 Task: Find connections with filter location Arbatache with filter topic #SMMwith filter profile language Potuguese with filter current company The Ian Martin Group with filter school RAJIV GANDHI UNIVERSITY OF KNOWLEDGE TECHNOLOGIES, NUZVID with filter industry Sports Teams and Clubs with filter service category Portrait Photography with filter keywords title Caregiver
Action: Mouse moved to (499, 64)
Screenshot: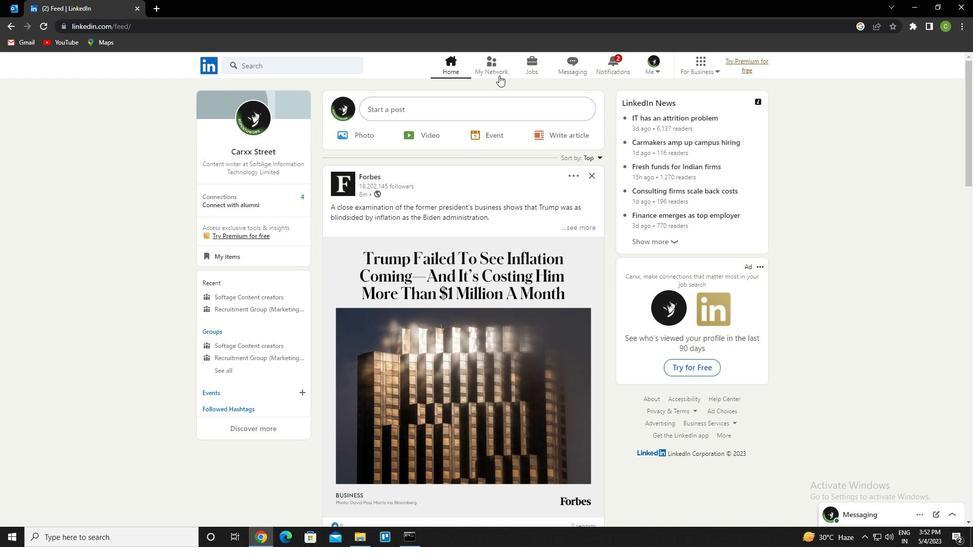 
Action: Mouse pressed left at (499, 64)
Screenshot: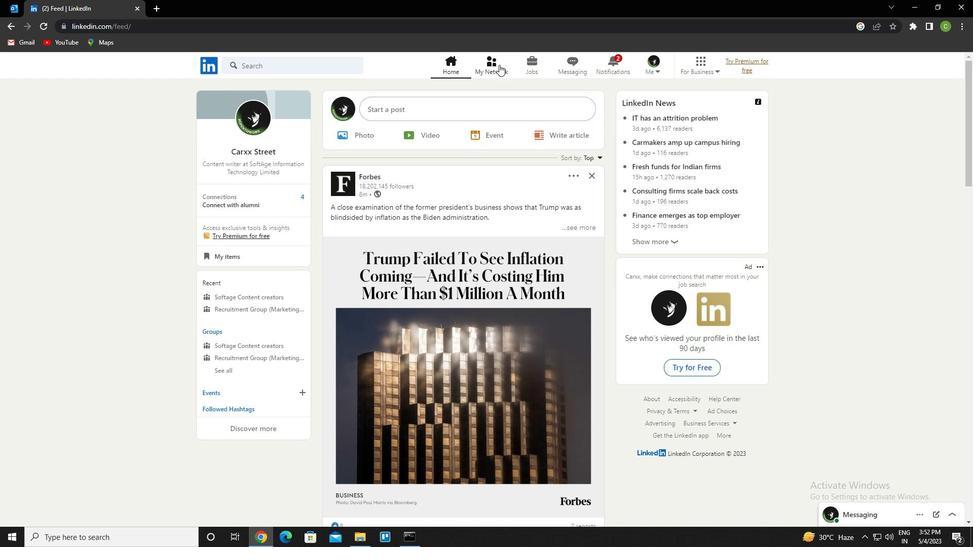 
Action: Mouse moved to (318, 123)
Screenshot: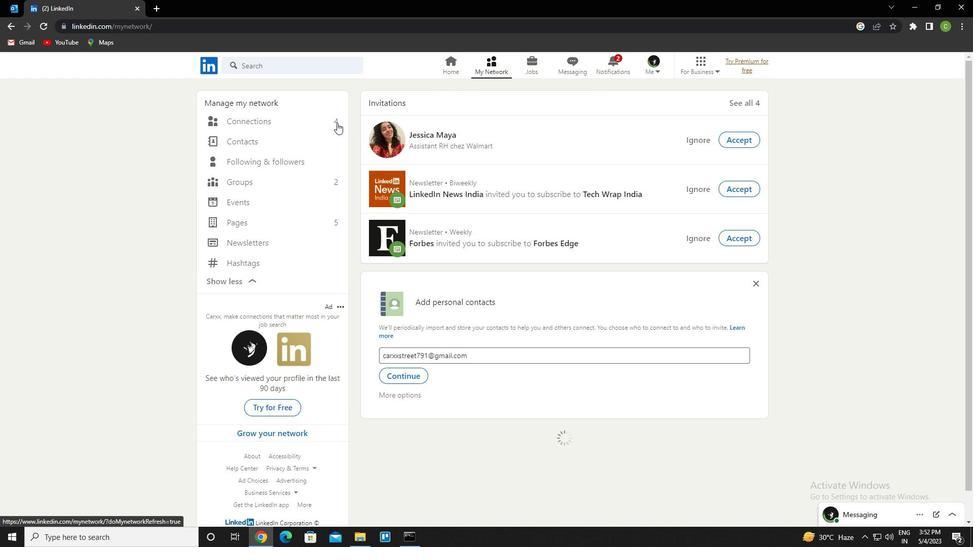 
Action: Mouse pressed left at (318, 123)
Screenshot: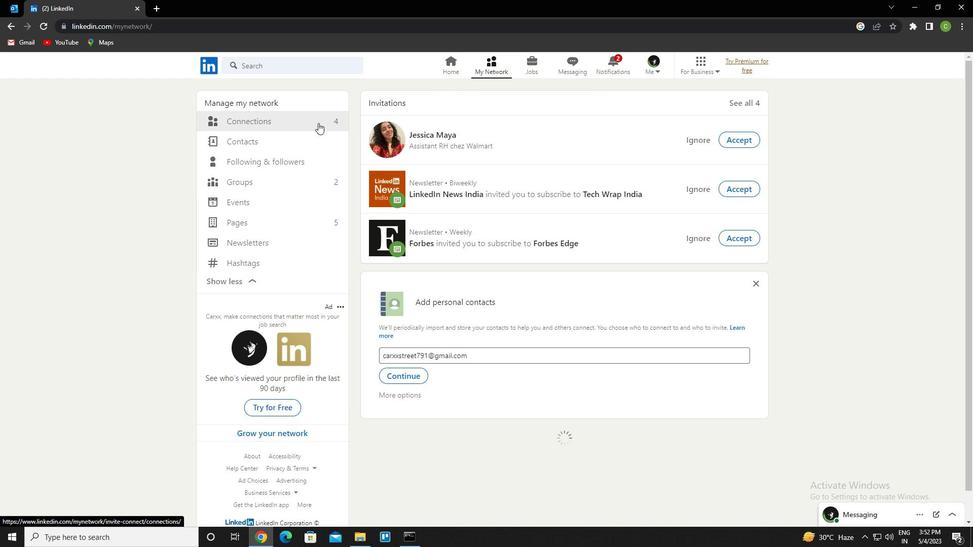 
Action: Mouse moved to (574, 123)
Screenshot: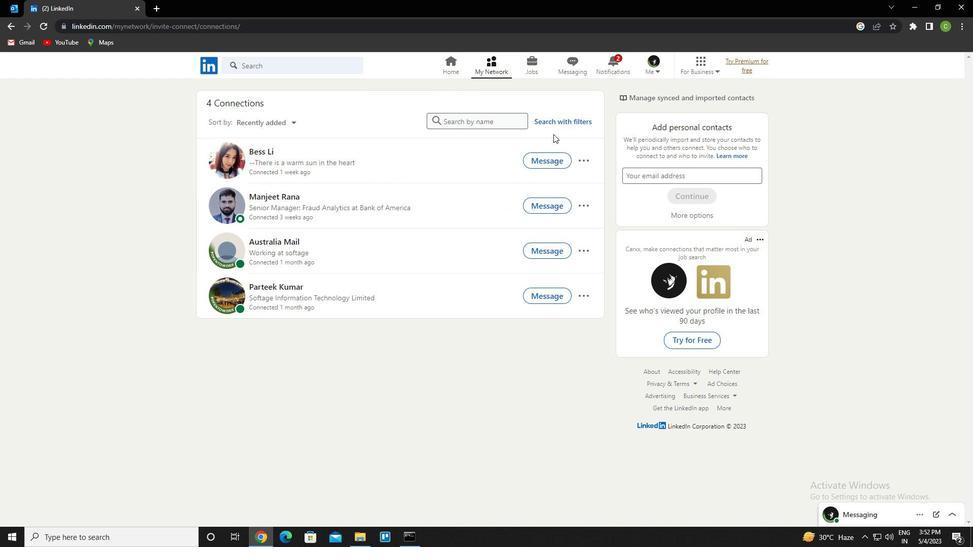 
Action: Mouse pressed left at (574, 123)
Screenshot: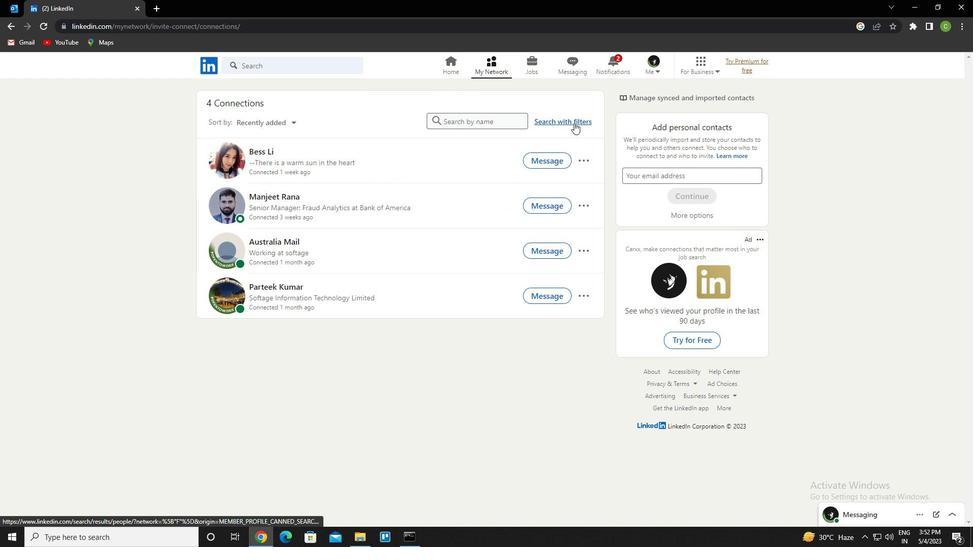 
Action: Mouse moved to (521, 92)
Screenshot: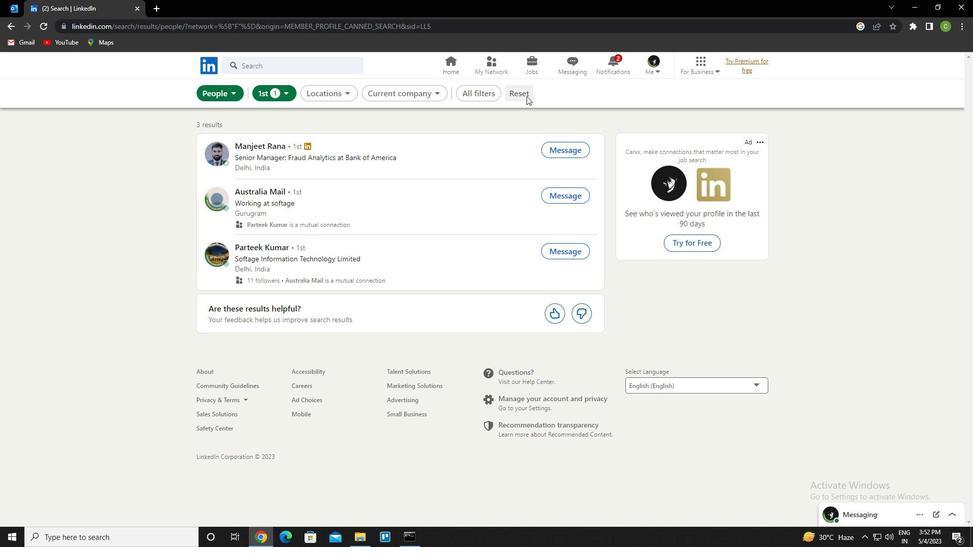 
Action: Mouse pressed left at (521, 92)
Screenshot: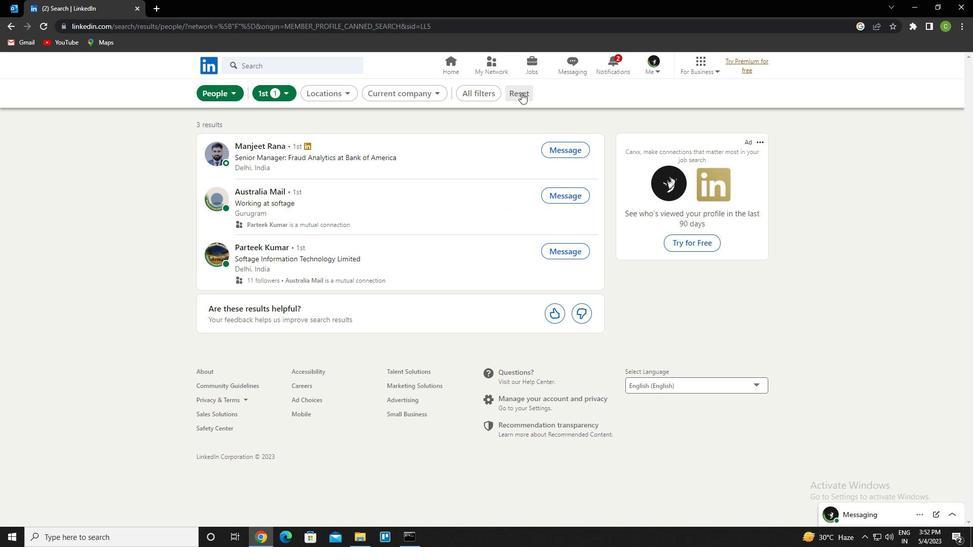 
Action: Mouse moved to (515, 92)
Screenshot: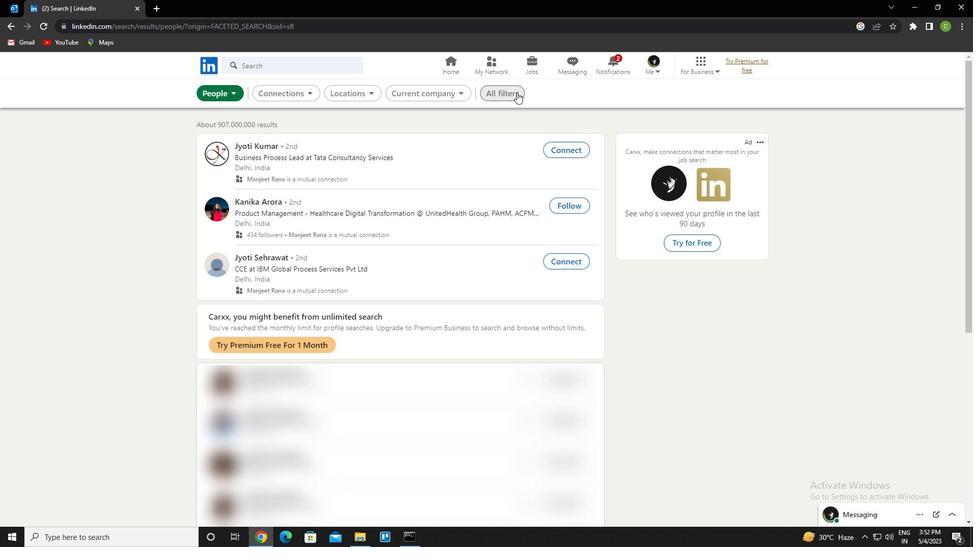 
Action: Mouse pressed left at (515, 92)
Screenshot: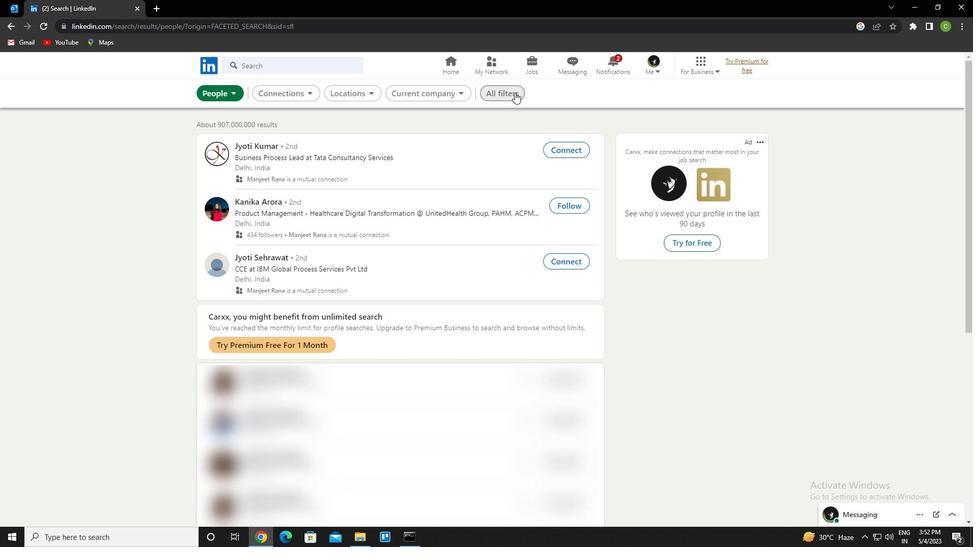 
Action: Mouse moved to (919, 258)
Screenshot: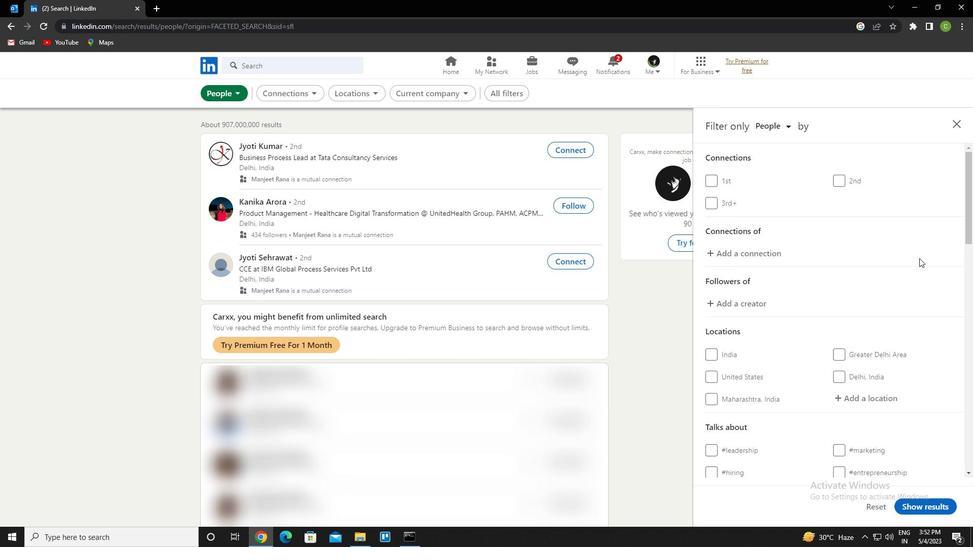 
Action: Mouse scrolled (919, 258) with delta (0, 0)
Screenshot: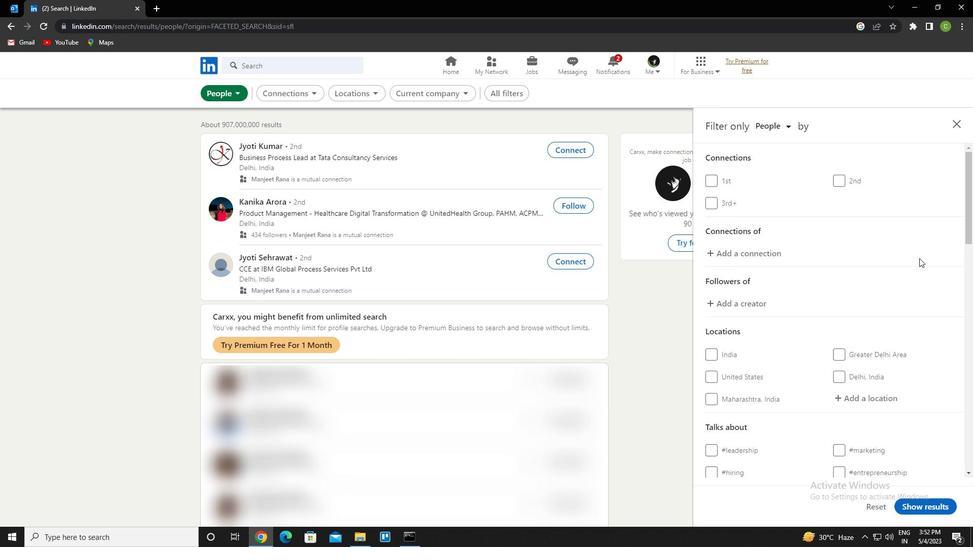 
Action: Mouse scrolled (919, 258) with delta (0, 0)
Screenshot: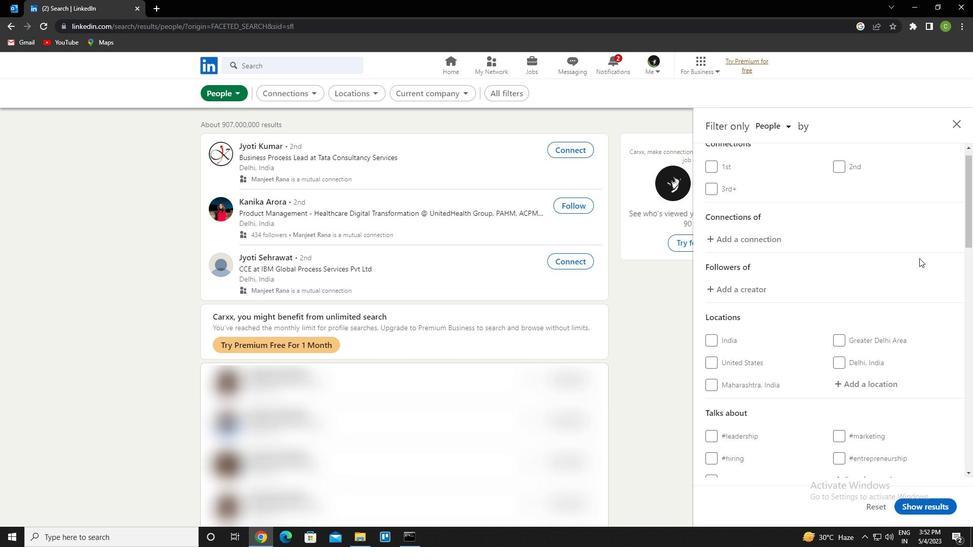 
Action: Mouse scrolled (919, 258) with delta (0, 0)
Screenshot: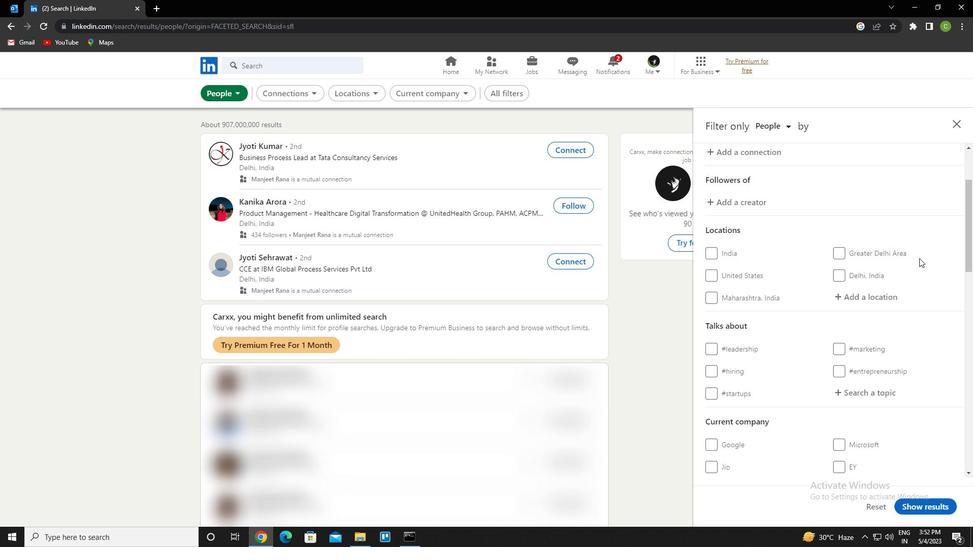 
Action: Mouse moved to (867, 245)
Screenshot: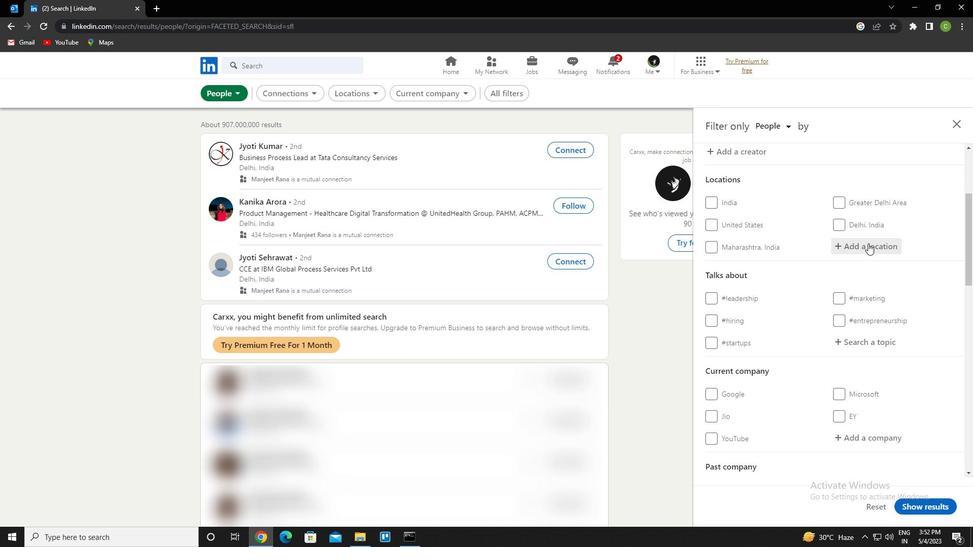 
Action: Mouse pressed left at (867, 245)
Screenshot: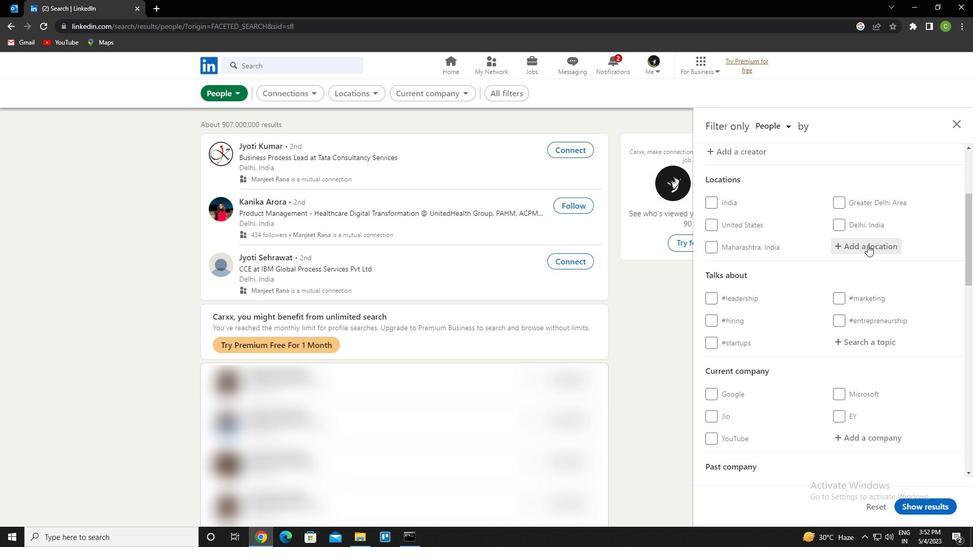 
Action: Key pressed <Key.caps_lock>a<Key.caps_lock>batache<Key.left><Key.right>ctrl+R<Key.enter>
Screenshot: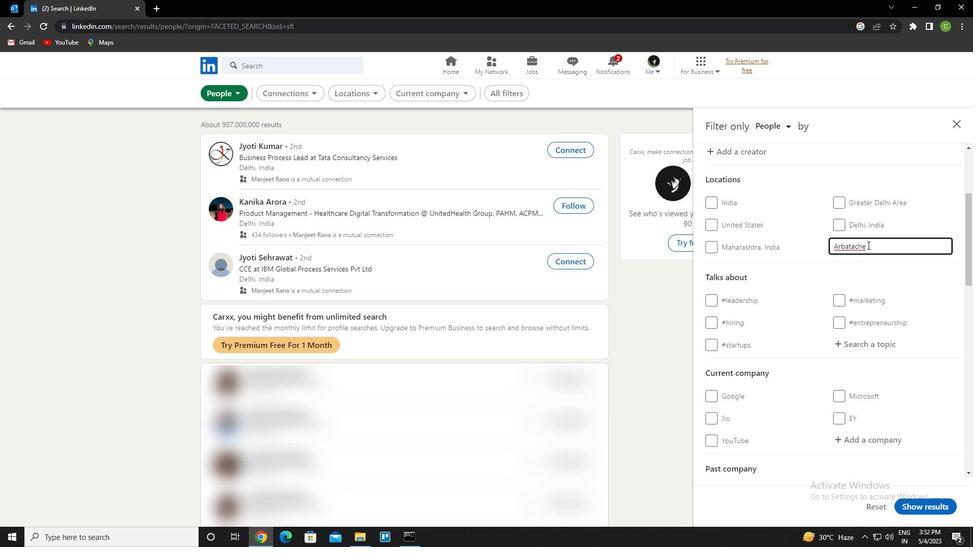 
Action: Mouse moved to (951, 217)
Screenshot: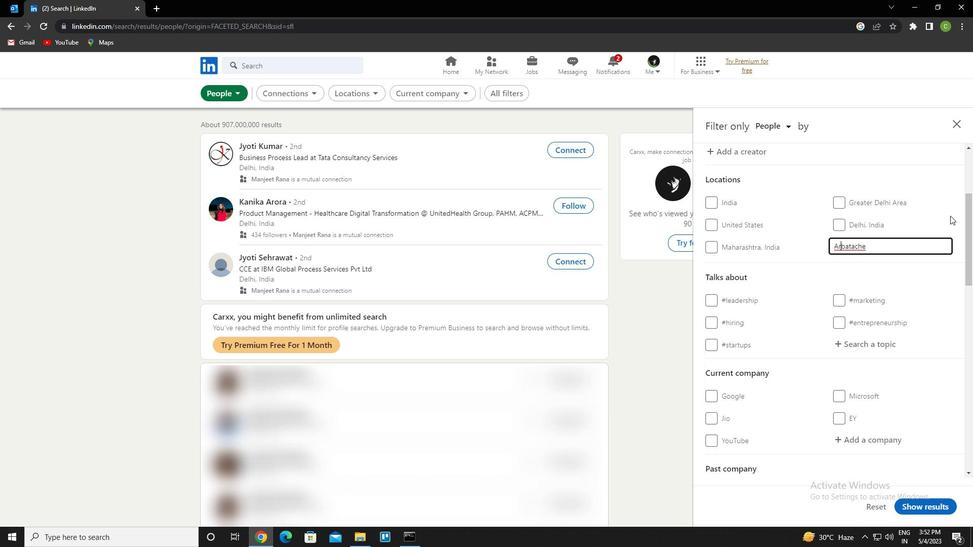 
Action: Mouse scrolled (951, 216) with delta (0, 0)
Screenshot: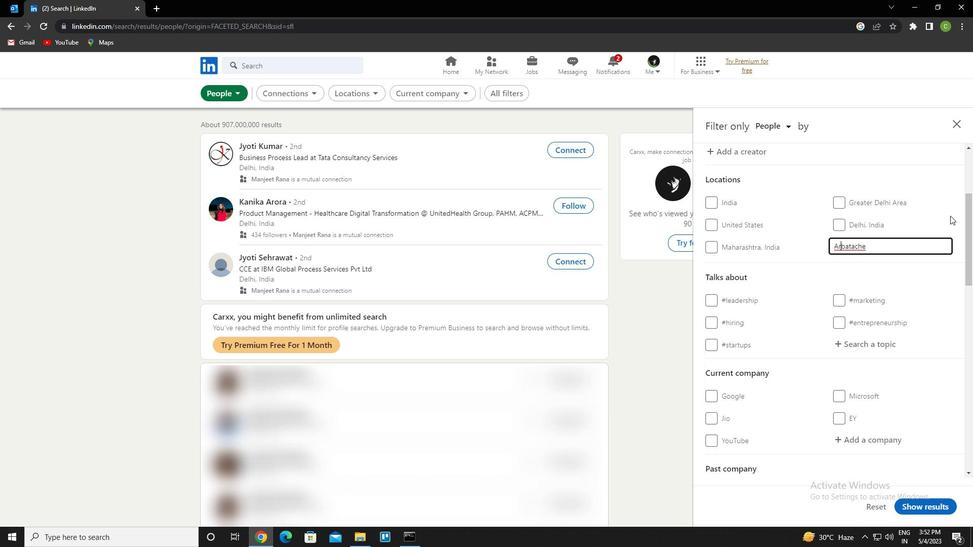 
Action: Mouse moved to (867, 292)
Screenshot: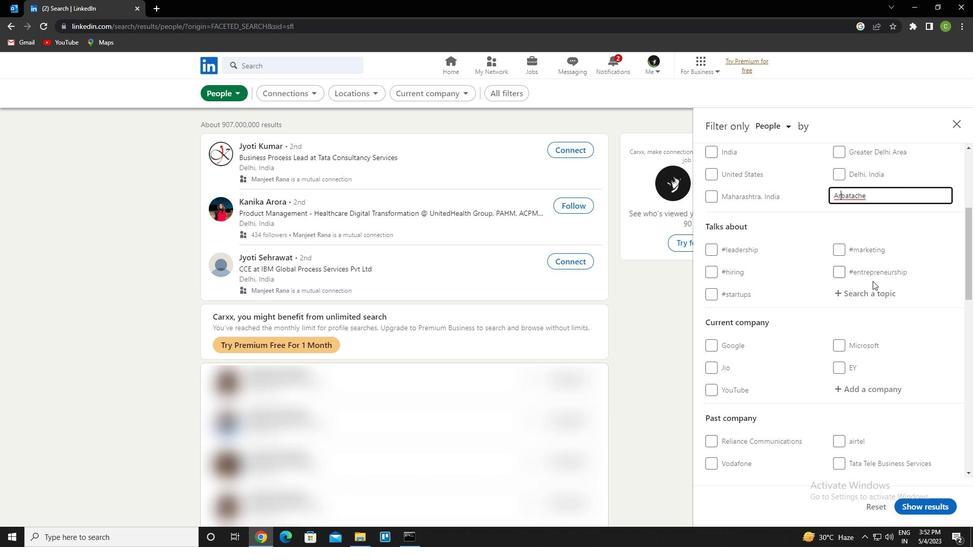 
Action: Mouse pressed left at (867, 292)
Screenshot: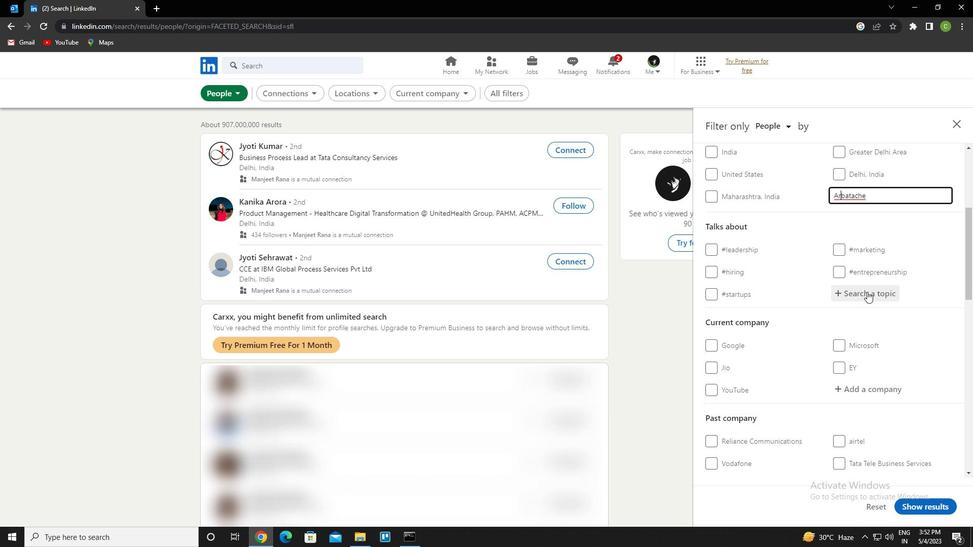 
Action: Key pressed <Key.caps_lock>smm<Key.down><Key.enter>
Screenshot: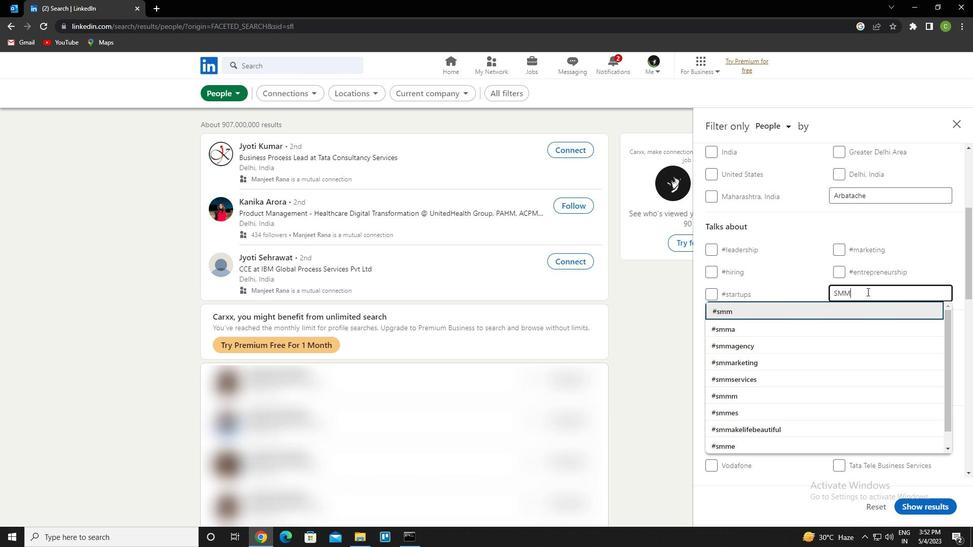 
Action: Mouse moved to (869, 280)
Screenshot: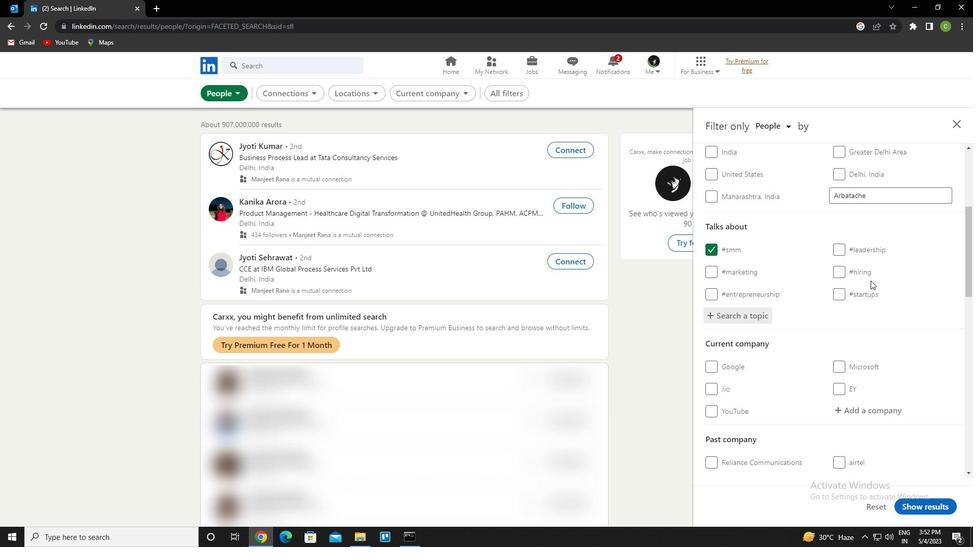
Action: Mouse scrolled (869, 280) with delta (0, 0)
Screenshot: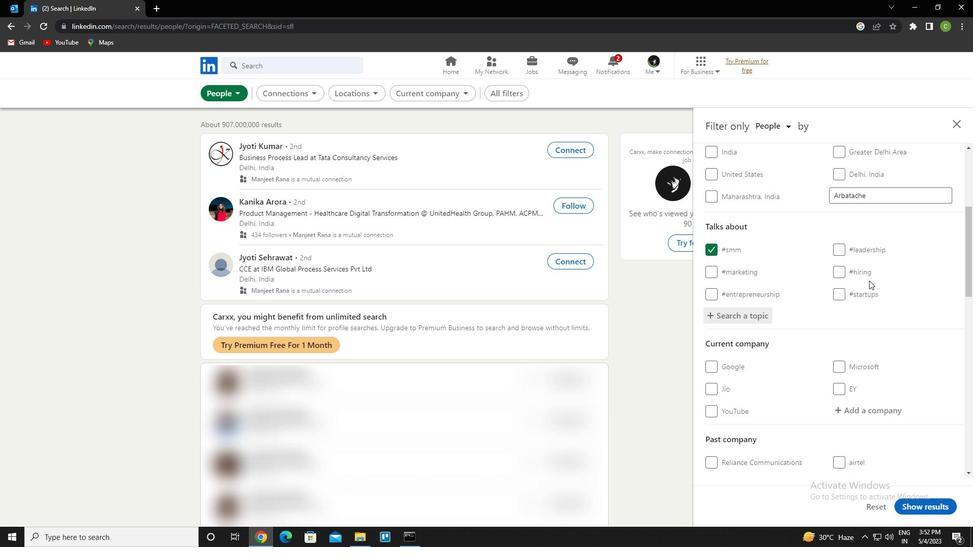 
Action: Mouse moved to (869, 280)
Screenshot: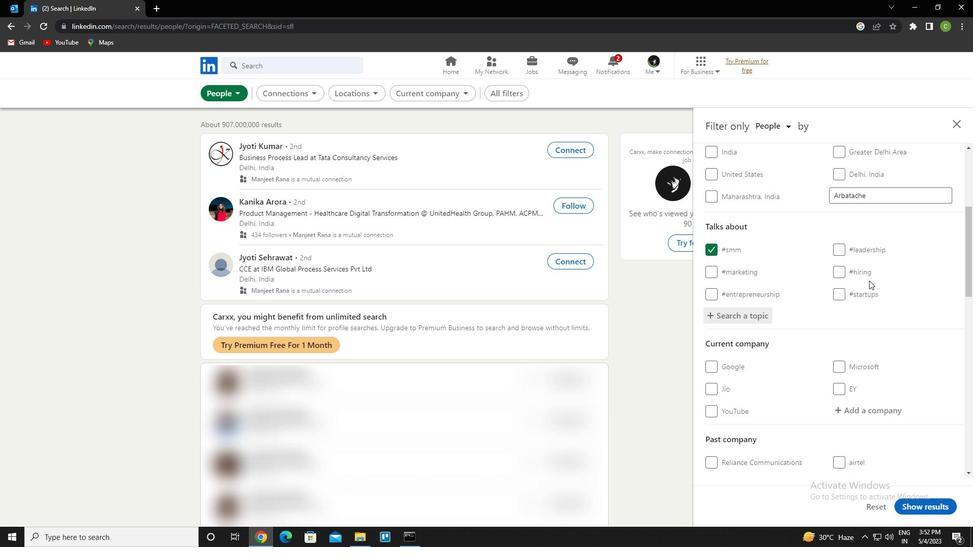 
Action: Mouse scrolled (869, 280) with delta (0, 0)
Screenshot: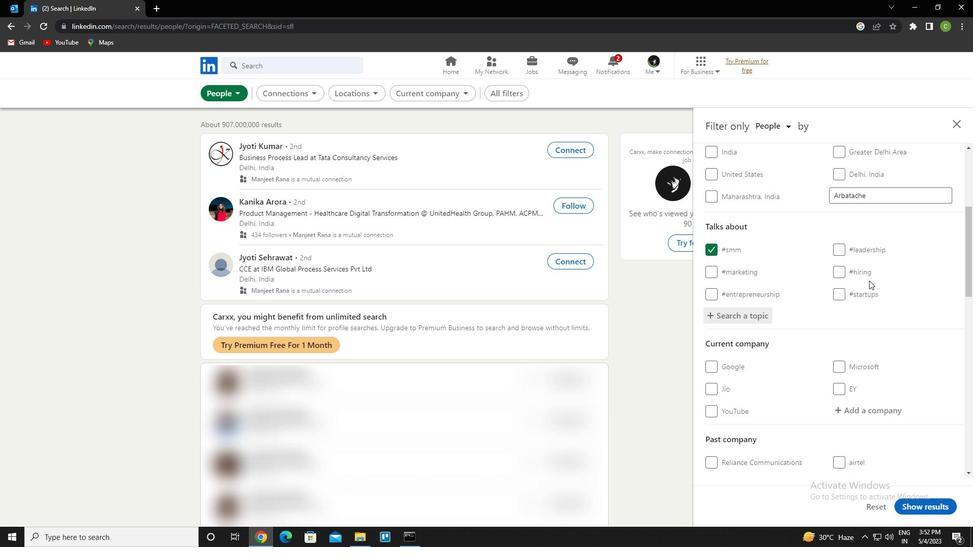 
Action: Mouse moved to (868, 280)
Screenshot: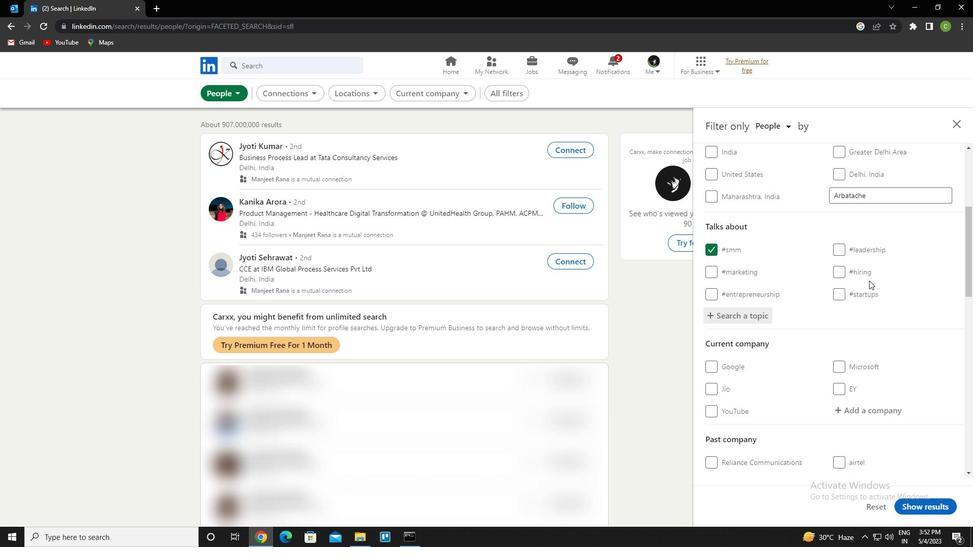 
Action: Mouse scrolled (868, 280) with delta (0, 0)
Screenshot: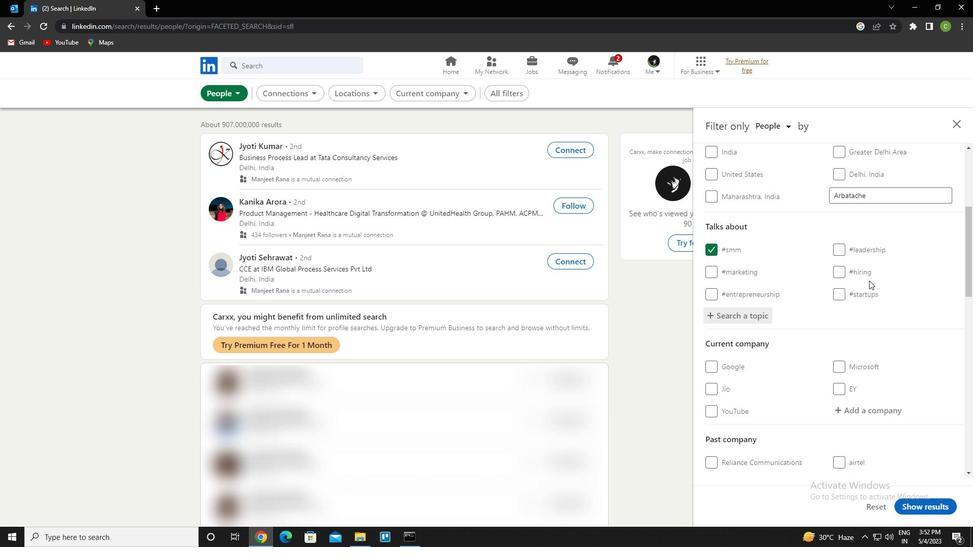 
Action: Mouse moved to (868, 280)
Screenshot: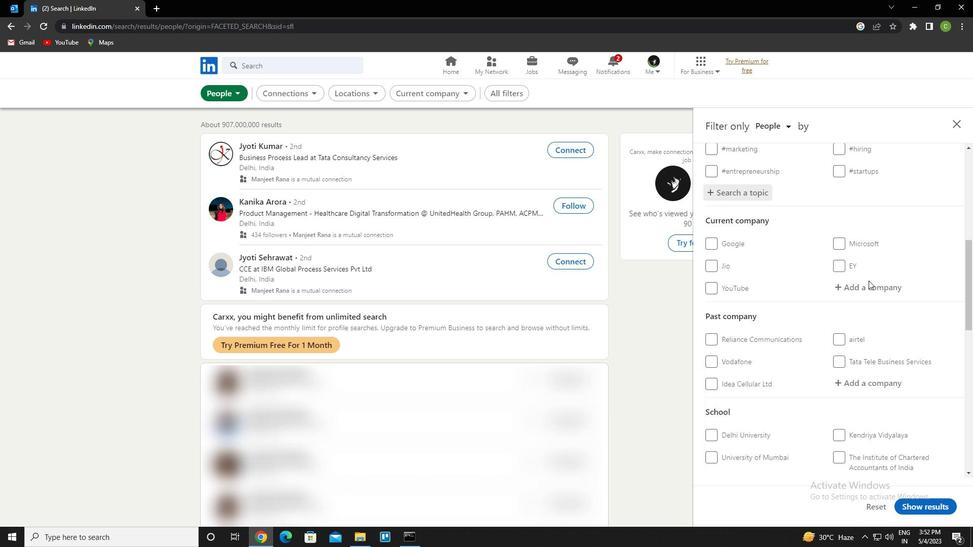 
Action: Mouse scrolled (868, 280) with delta (0, 0)
Screenshot: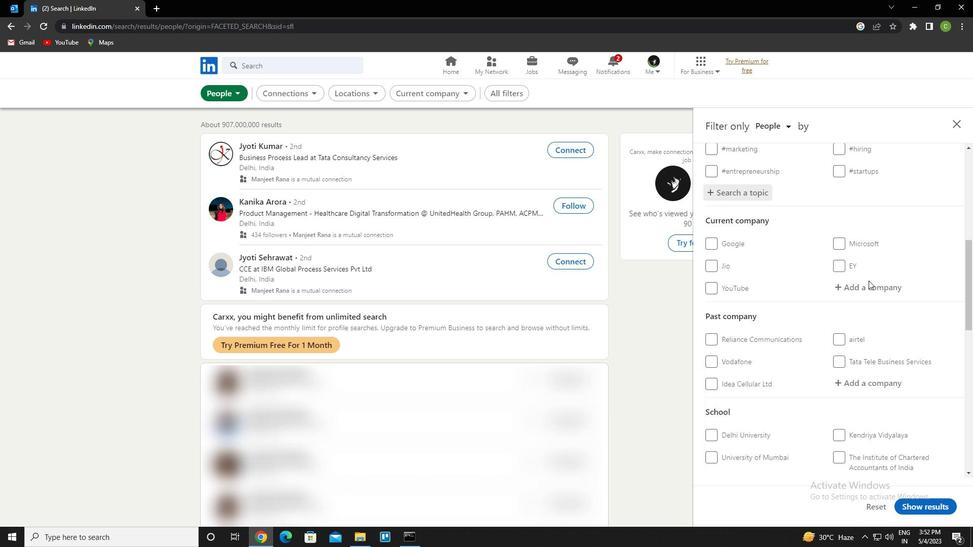 
Action: Mouse scrolled (868, 280) with delta (0, 0)
Screenshot: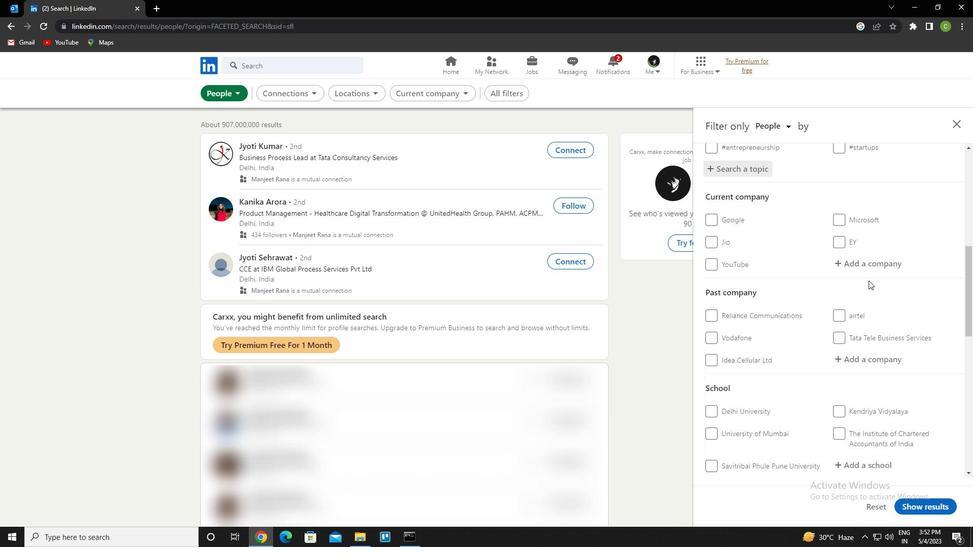 
Action: Mouse scrolled (868, 280) with delta (0, 0)
Screenshot: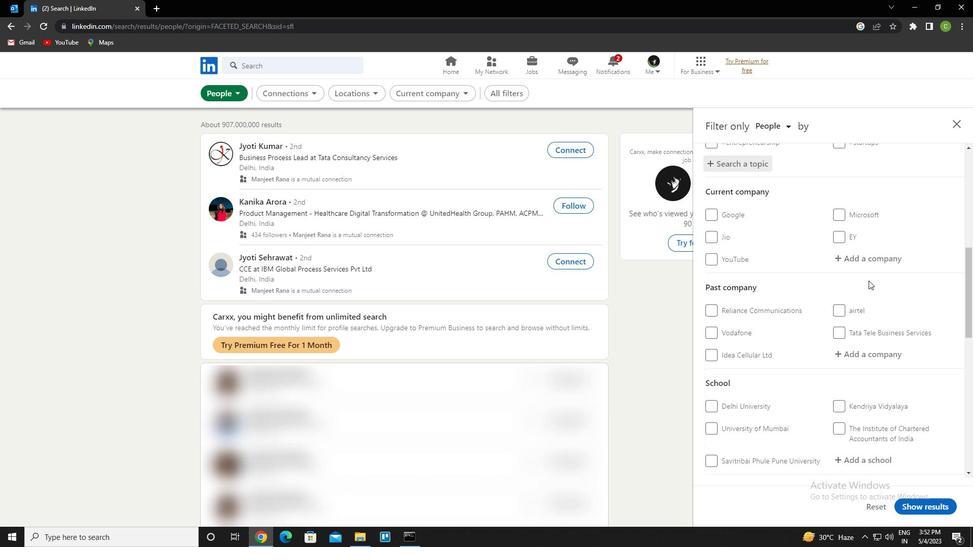 
Action: Mouse moved to (866, 280)
Screenshot: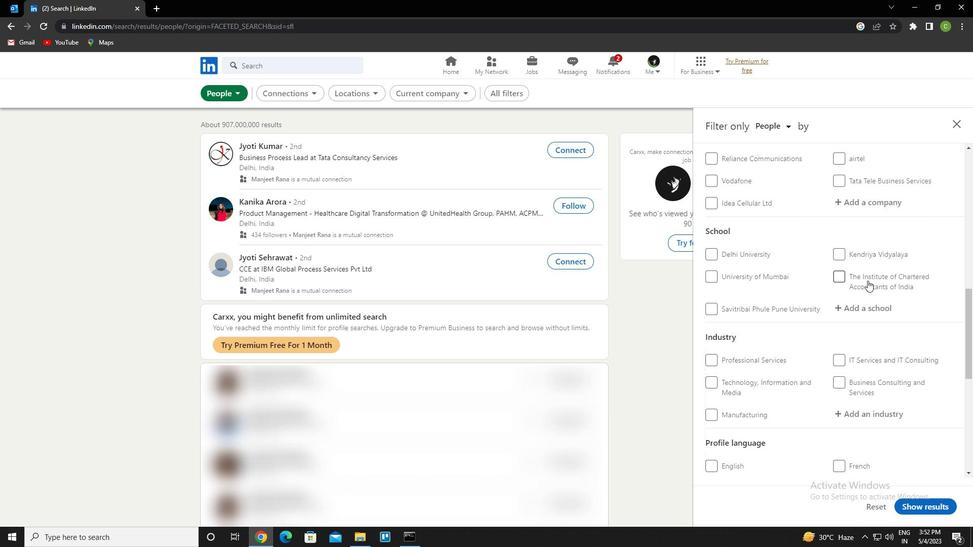 
Action: Mouse scrolled (866, 280) with delta (0, 0)
Screenshot: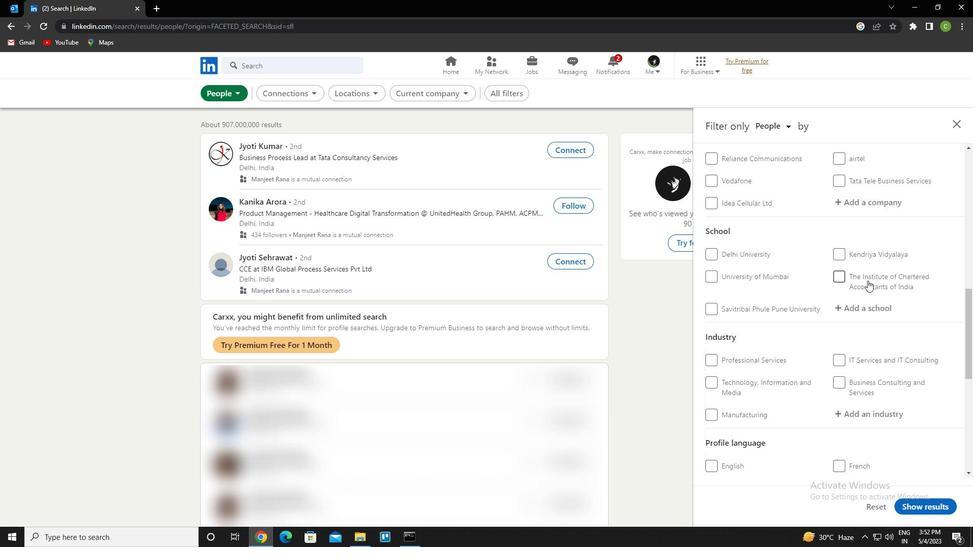 
Action: Mouse moved to (864, 281)
Screenshot: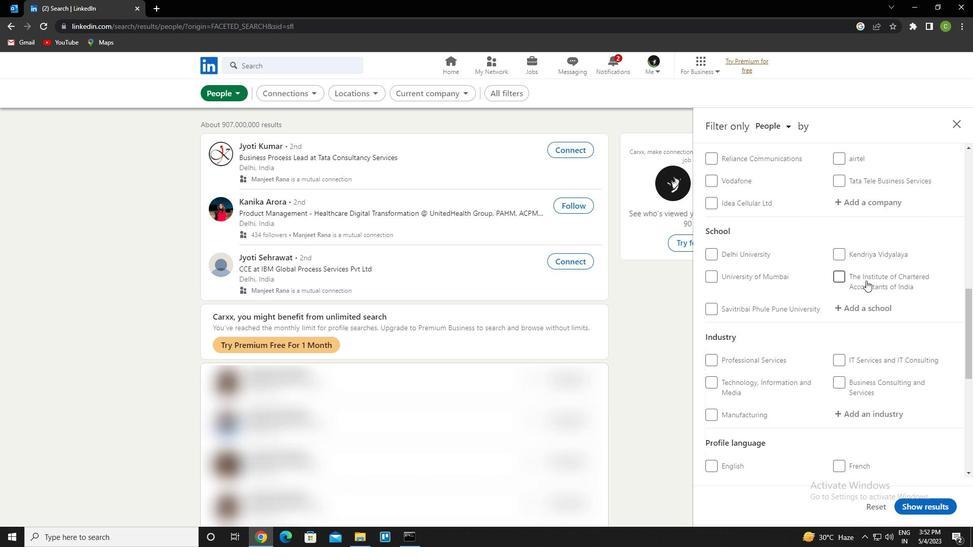 
Action: Mouse scrolled (864, 281) with delta (0, 0)
Screenshot: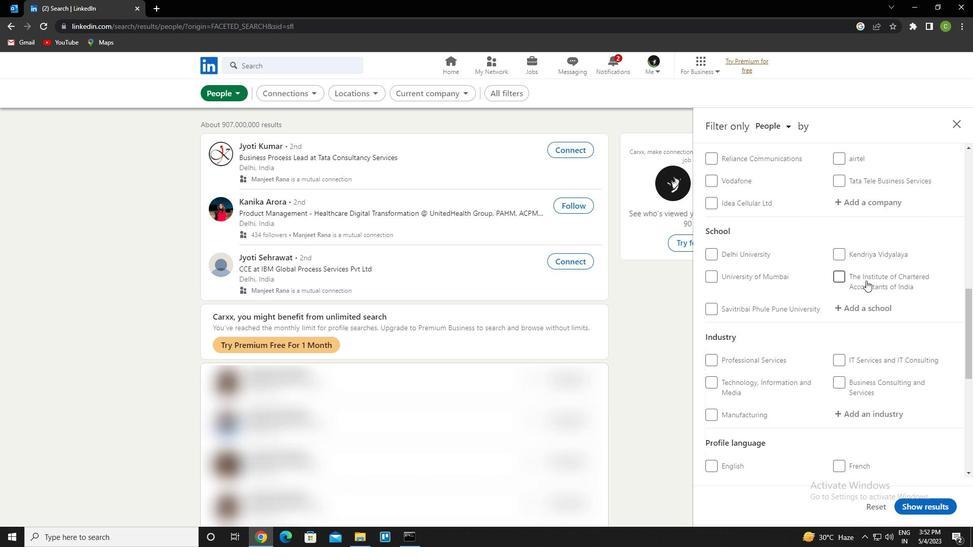 
Action: Mouse moved to (842, 386)
Screenshot: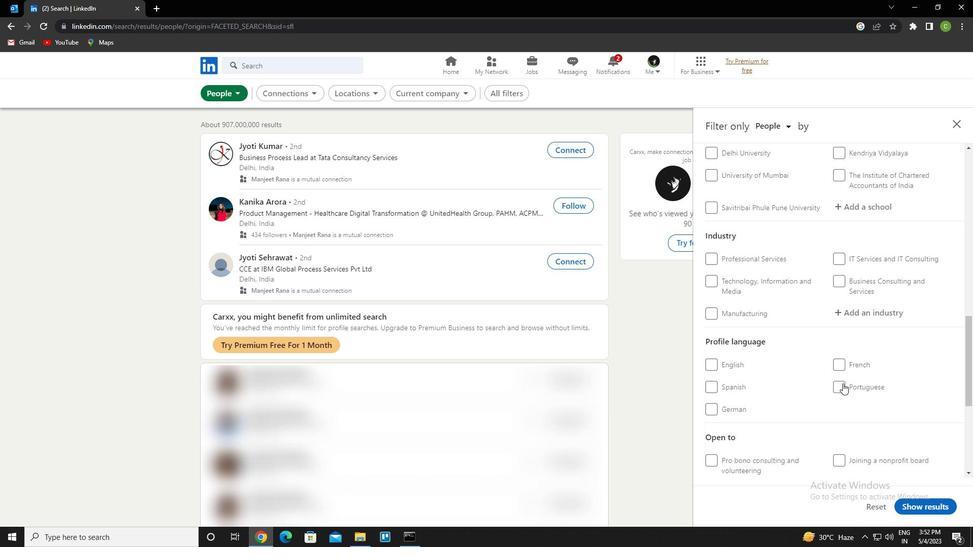 
Action: Mouse pressed left at (842, 386)
Screenshot: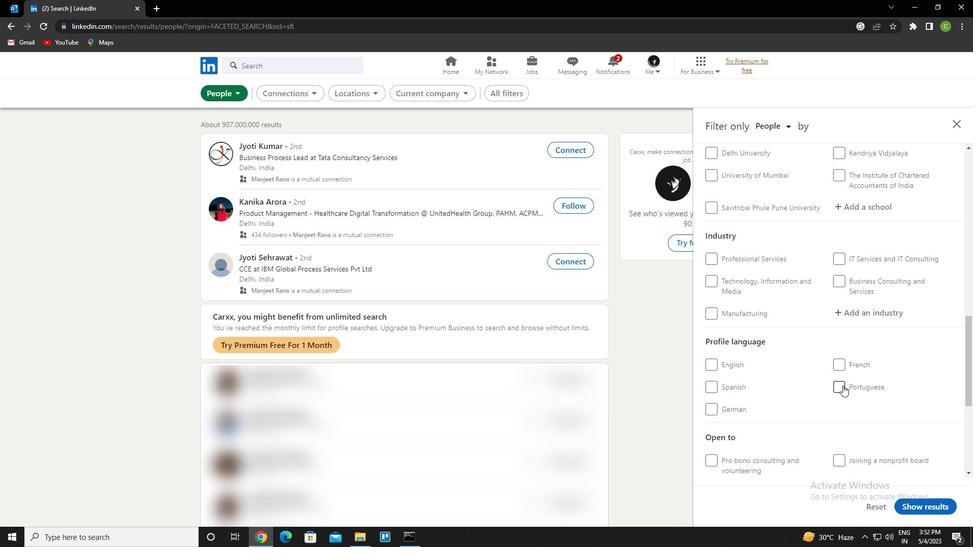 
Action: Mouse moved to (827, 314)
Screenshot: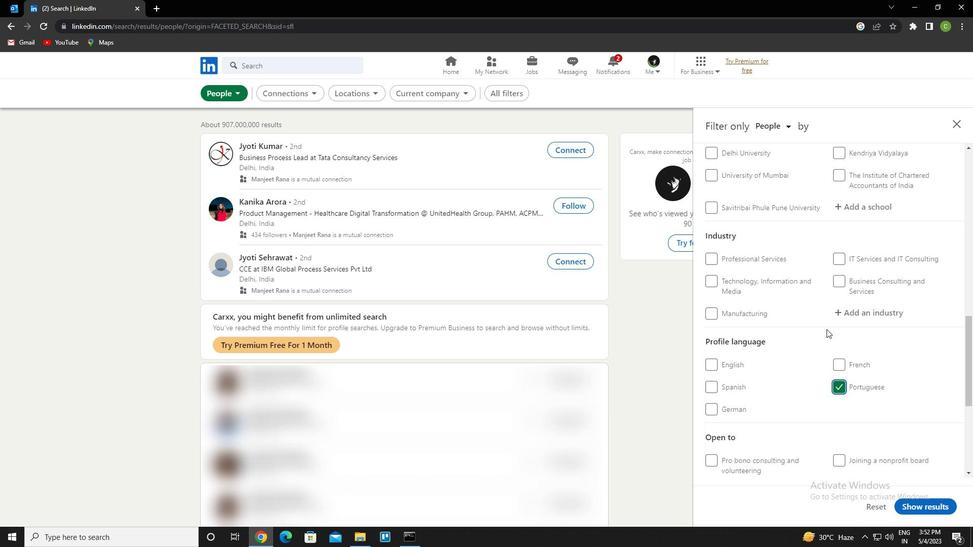 
Action: Mouse scrolled (827, 315) with delta (0, 0)
Screenshot: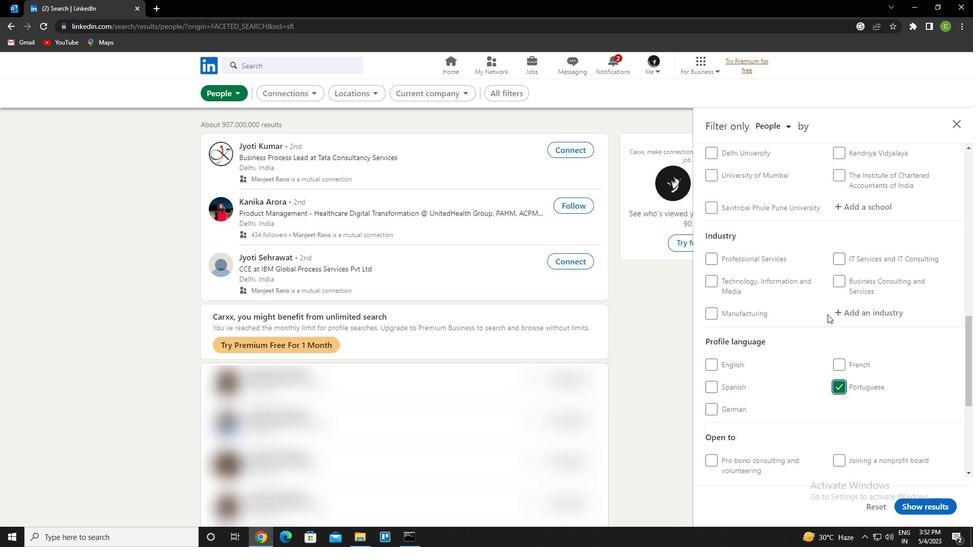 
Action: Mouse scrolled (827, 315) with delta (0, 0)
Screenshot: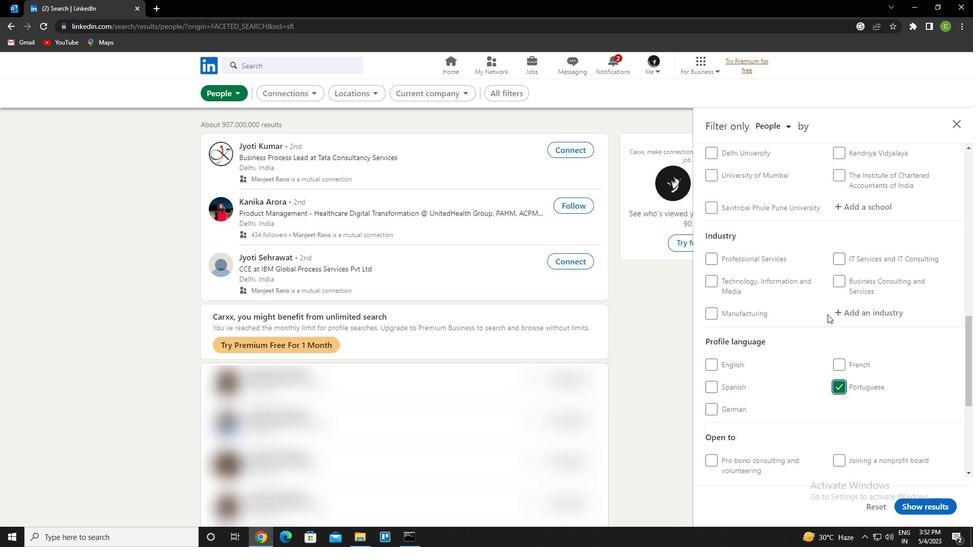 
Action: Mouse scrolled (827, 315) with delta (0, 0)
Screenshot: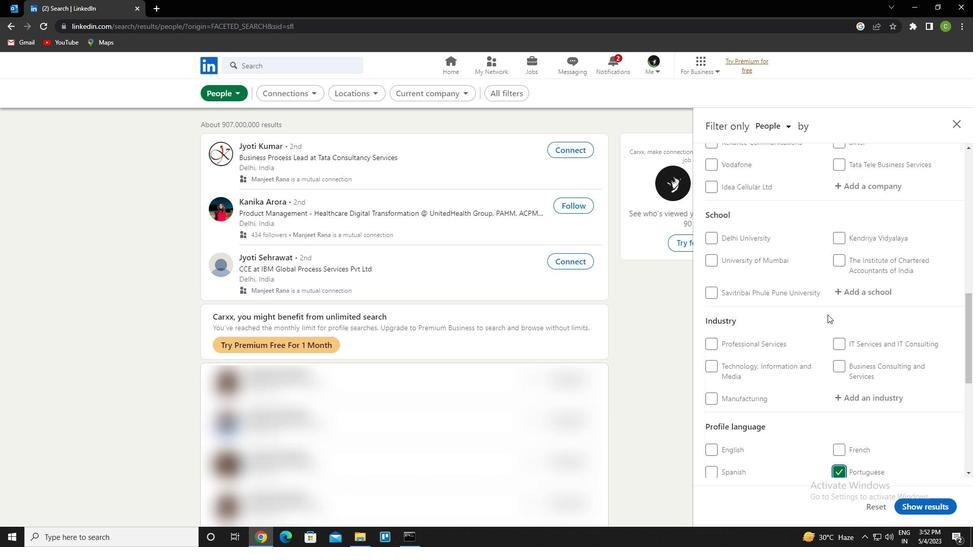 
Action: Mouse moved to (823, 265)
Screenshot: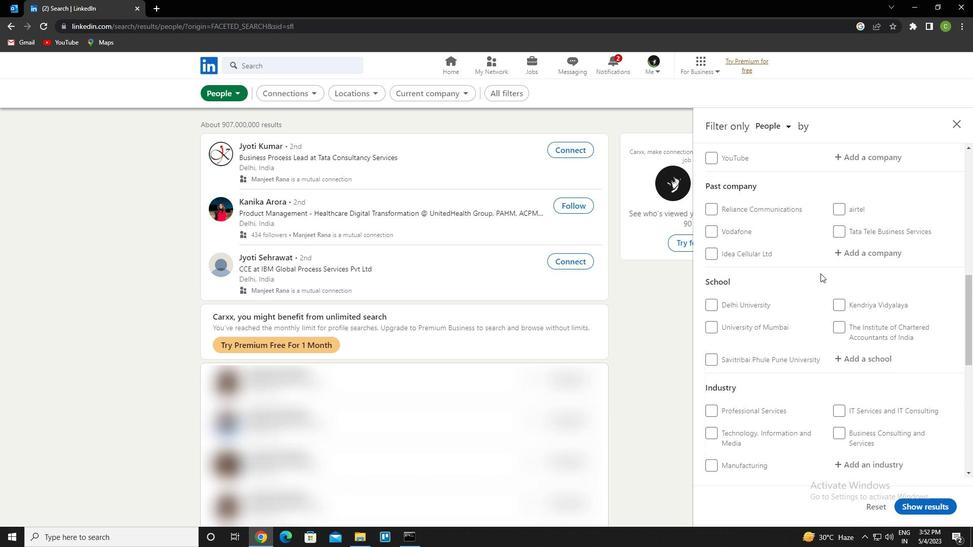 
Action: Mouse scrolled (823, 265) with delta (0, 0)
Screenshot: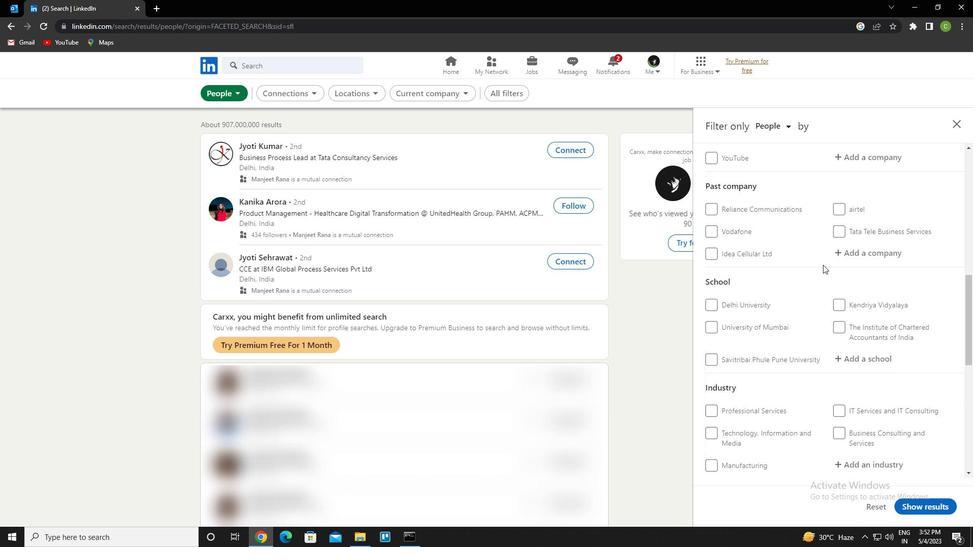 
Action: Mouse scrolled (823, 265) with delta (0, 0)
Screenshot: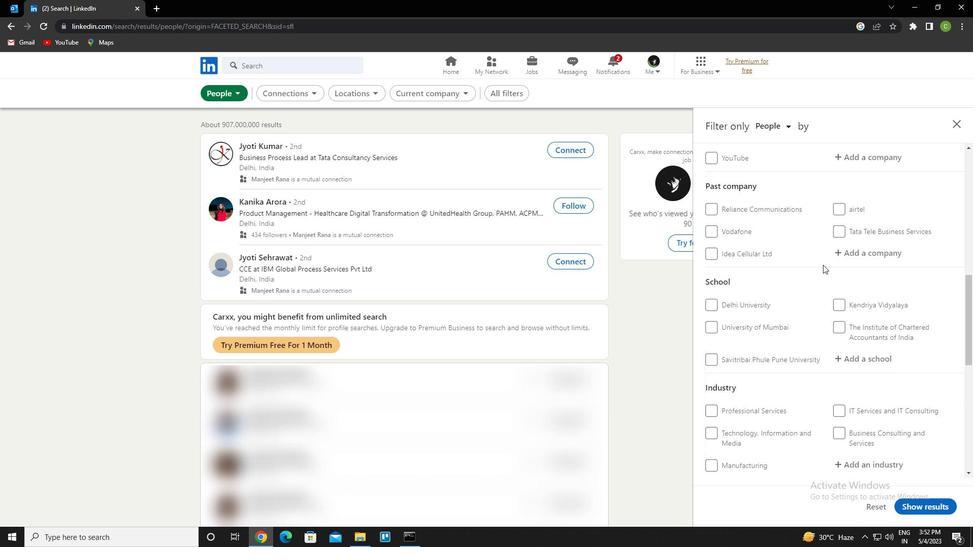 
Action: Mouse moved to (881, 264)
Screenshot: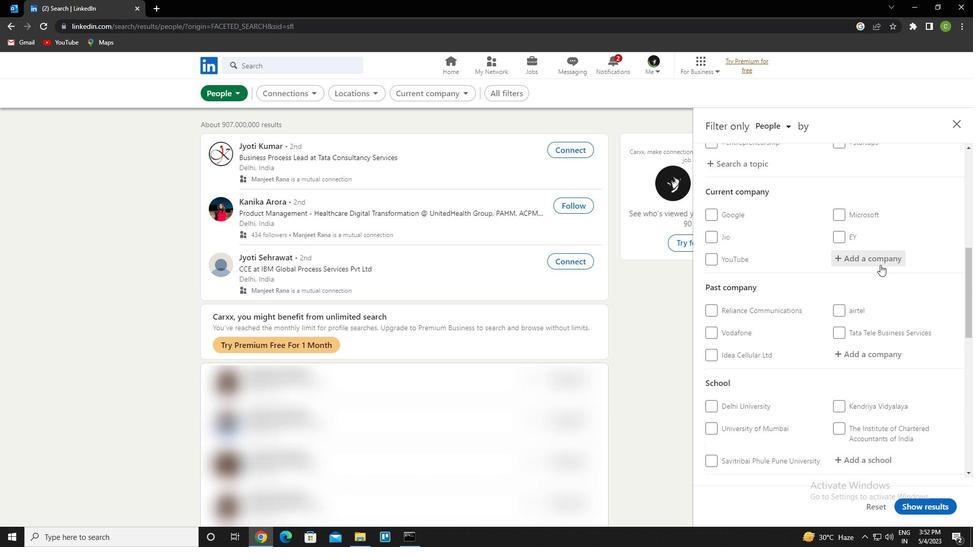 
Action: Mouse pressed left at (881, 264)
Screenshot: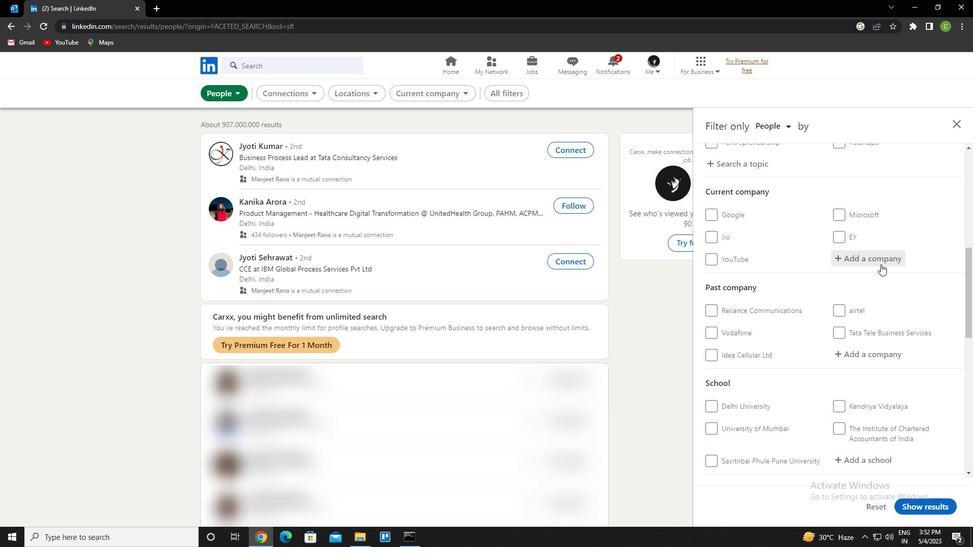 
Action: Mouse moved to (882, 264)
Screenshot: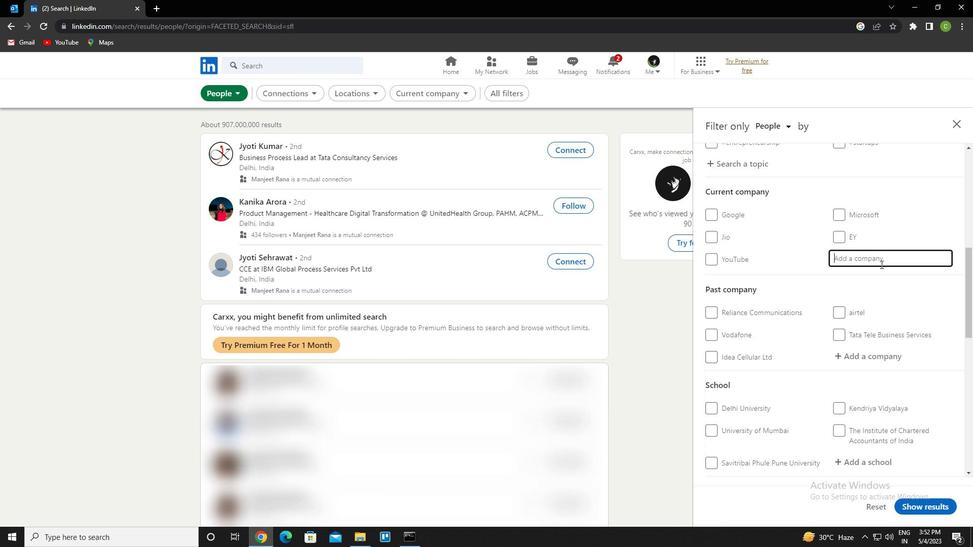 
Action: Key pressed <Key.caps_lock><Key.caps_lock>t<Key.caps_lock>he<Key.space><Key.caps_lock>i<Key.caps_lock>an<Key.space><Key.caps_lock>m<Key.caps_lock>artin<Key.down><Key.enter>
Screenshot: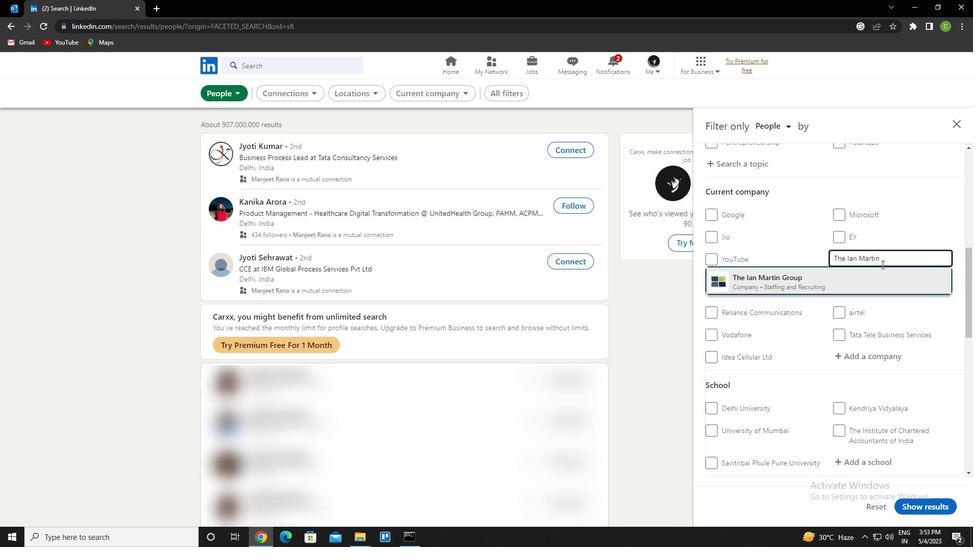 
Action: Mouse moved to (906, 250)
Screenshot: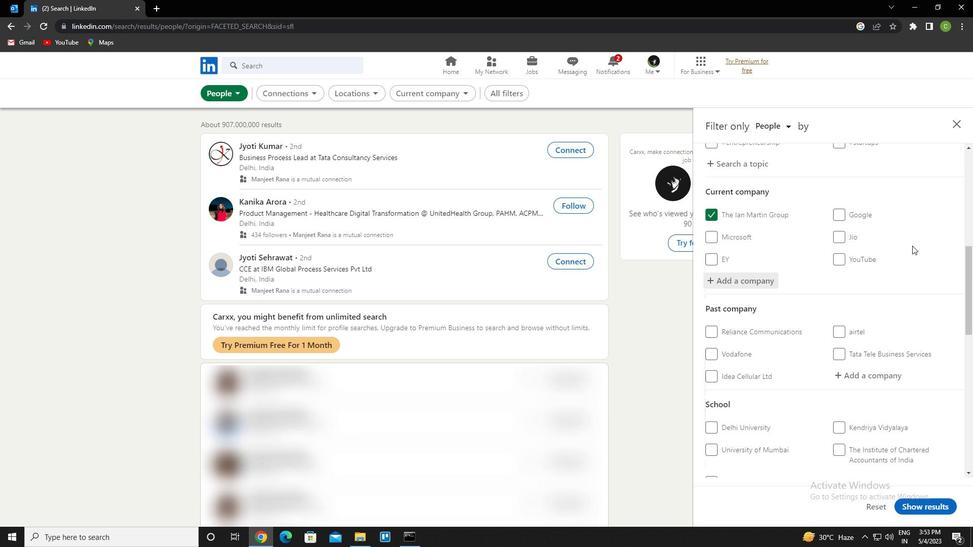 
Action: Mouse scrolled (906, 250) with delta (0, 0)
Screenshot: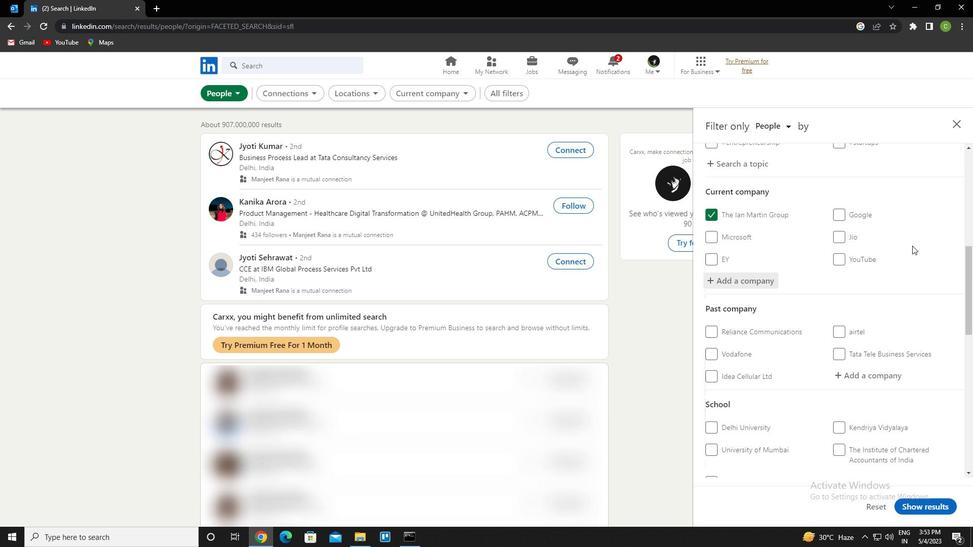 
Action: Mouse moved to (900, 257)
Screenshot: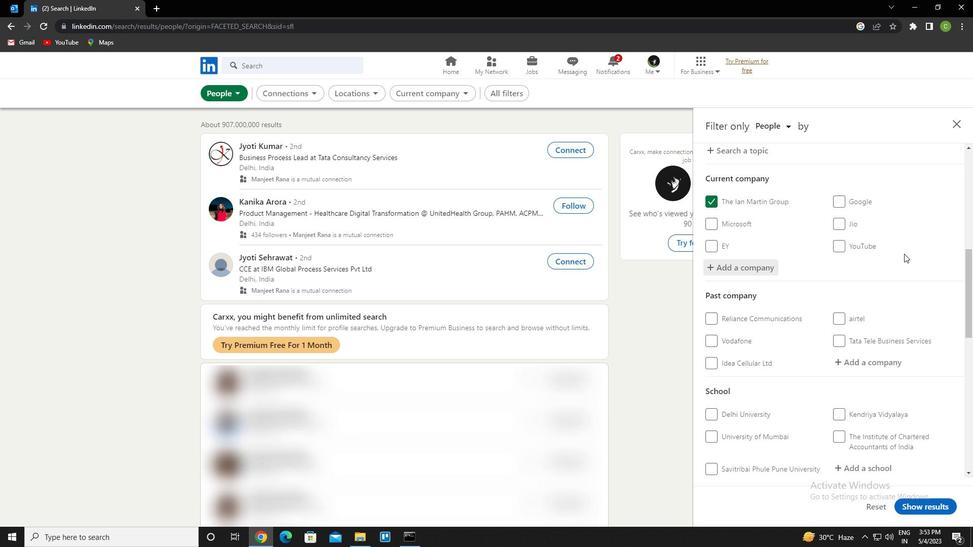 
Action: Mouse scrolled (900, 256) with delta (0, 0)
Screenshot: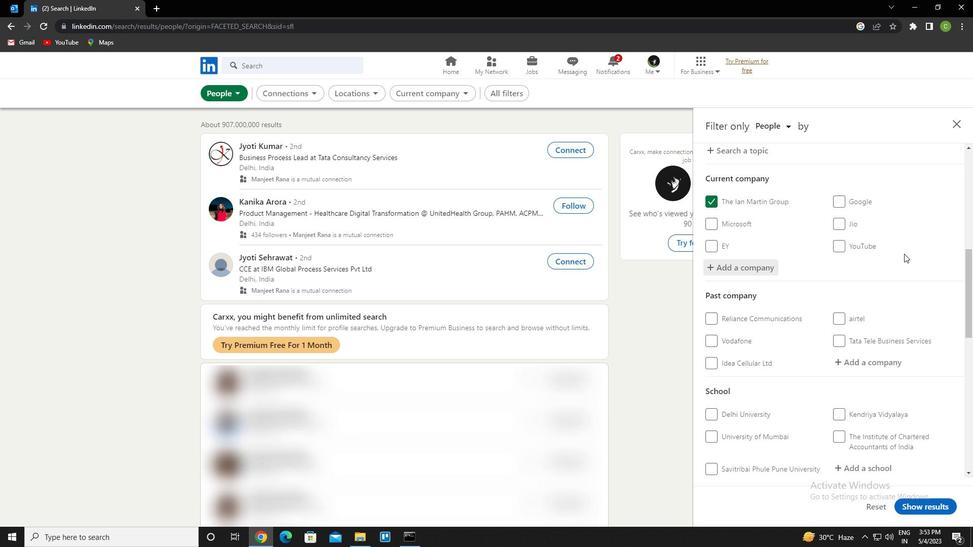 
Action: Mouse moved to (896, 267)
Screenshot: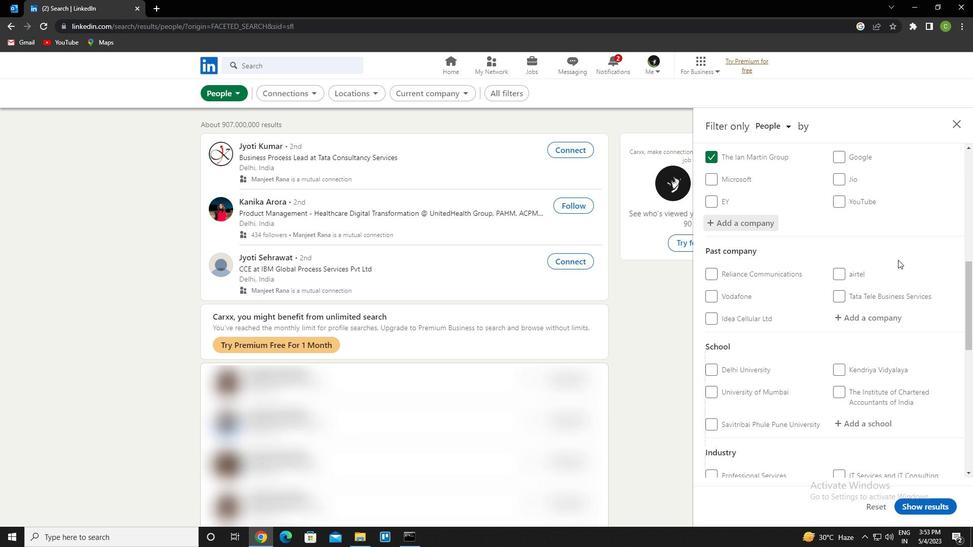 
Action: Mouse scrolled (896, 266) with delta (0, 0)
Screenshot: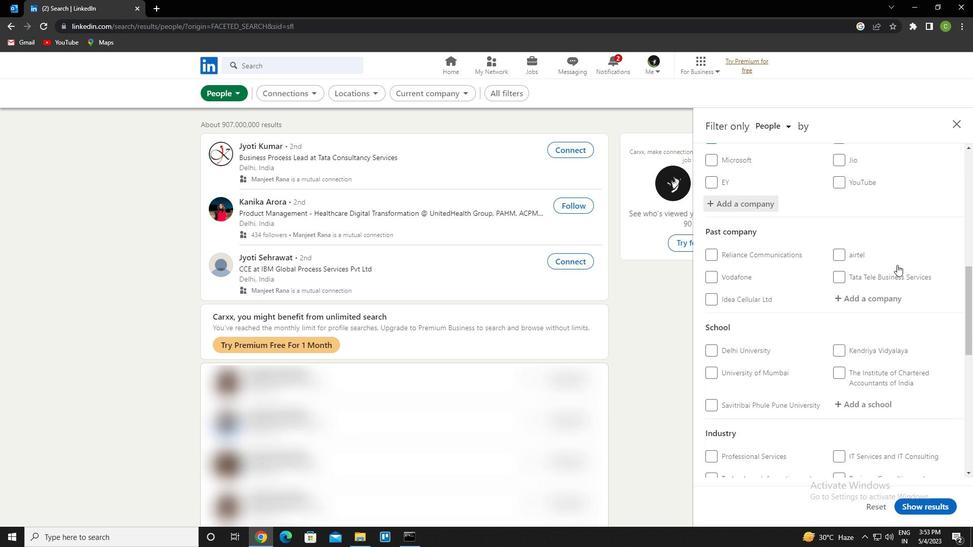 
Action: Mouse scrolled (896, 266) with delta (0, 0)
Screenshot: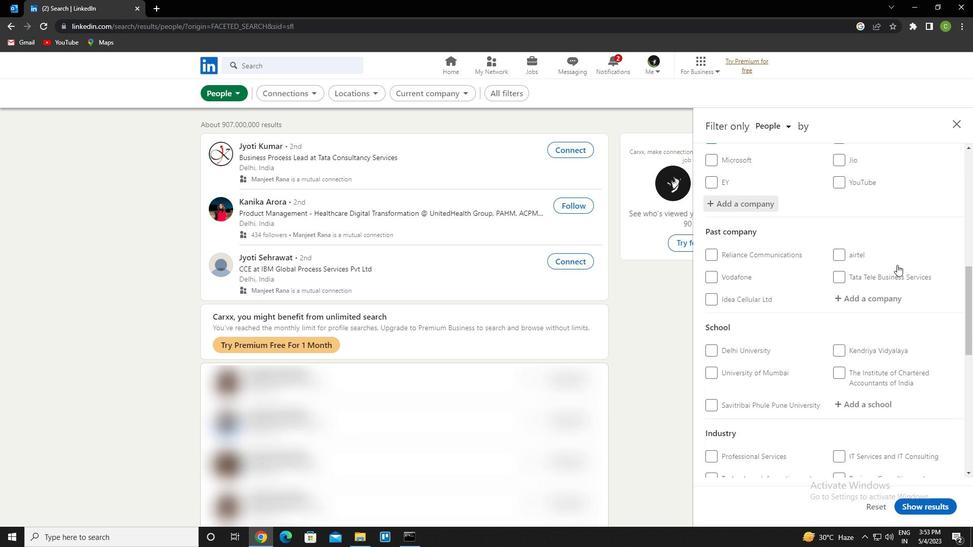 
Action: Mouse moved to (881, 285)
Screenshot: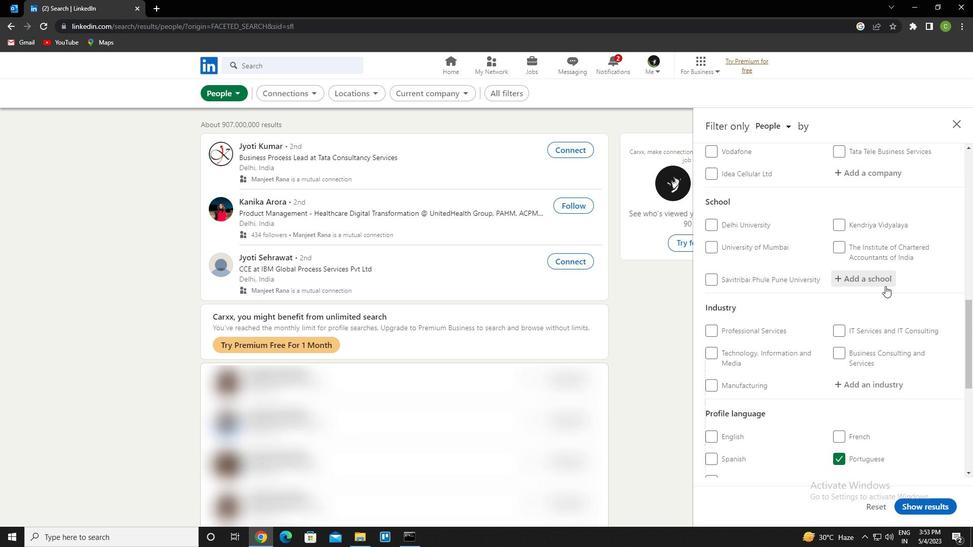 
Action: Mouse pressed left at (881, 285)
Screenshot: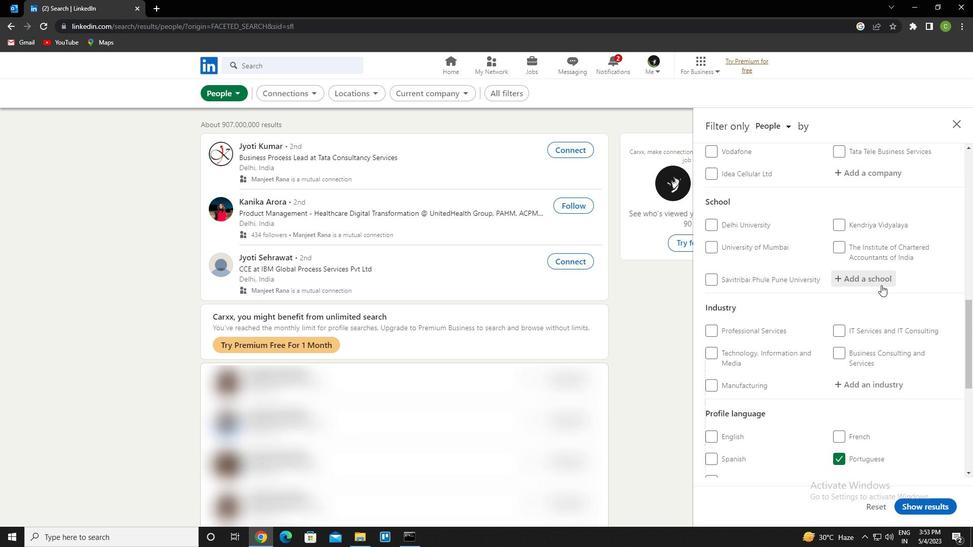 
Action: Key pressed <Key.caps_lock>rajiv<Key.space><Key.backspace>gandhi<Key.space>university<Key.space>of<Key.space>knowledge<Key.left><Key.left><Key.left><Key.left><Key.right><Key.right><Key.right><Key.right><Key.right><Key.space><Key.down><Key.enter>
Screenshot: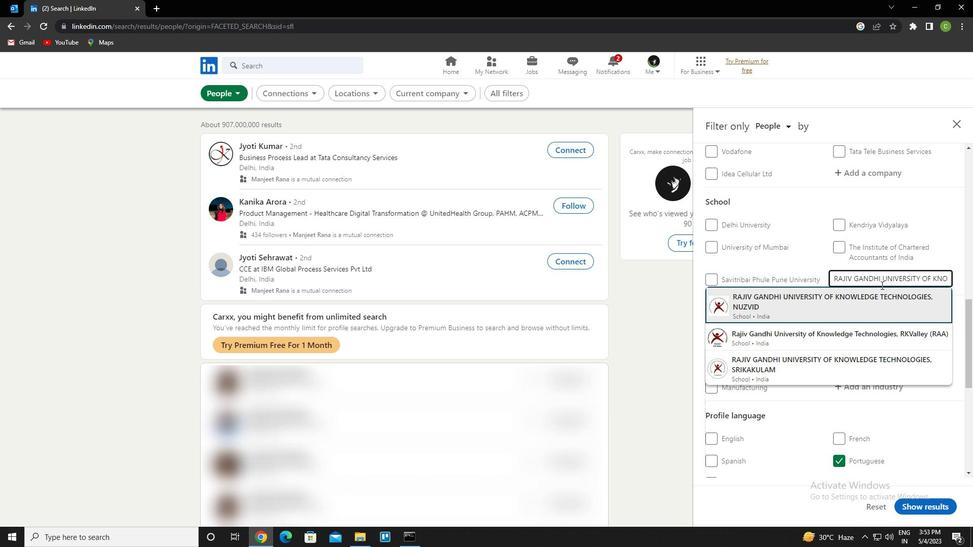
Action: Mouse moved to (923, 304)
Screenshot: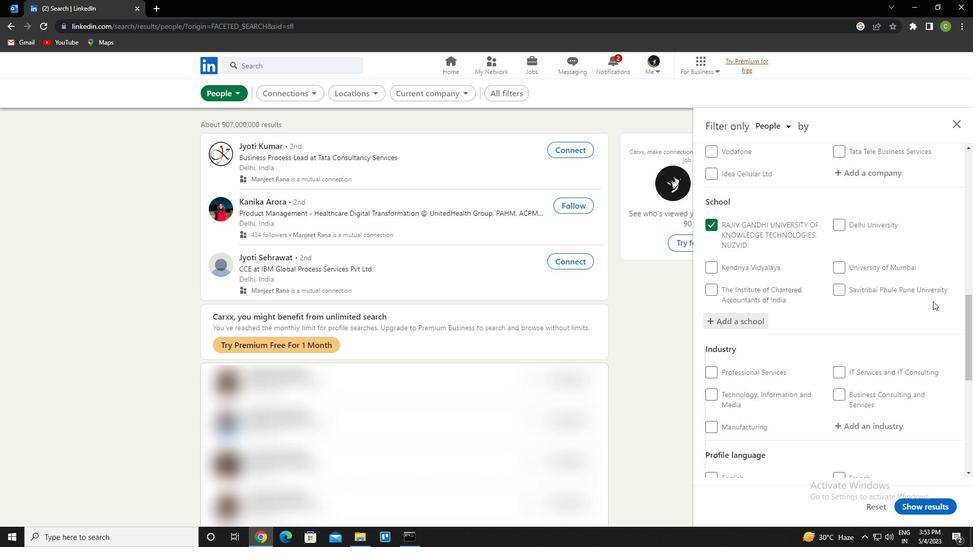 
Action: Mouse scrolled (923, 304) with delta (0, 0)
Screenshot: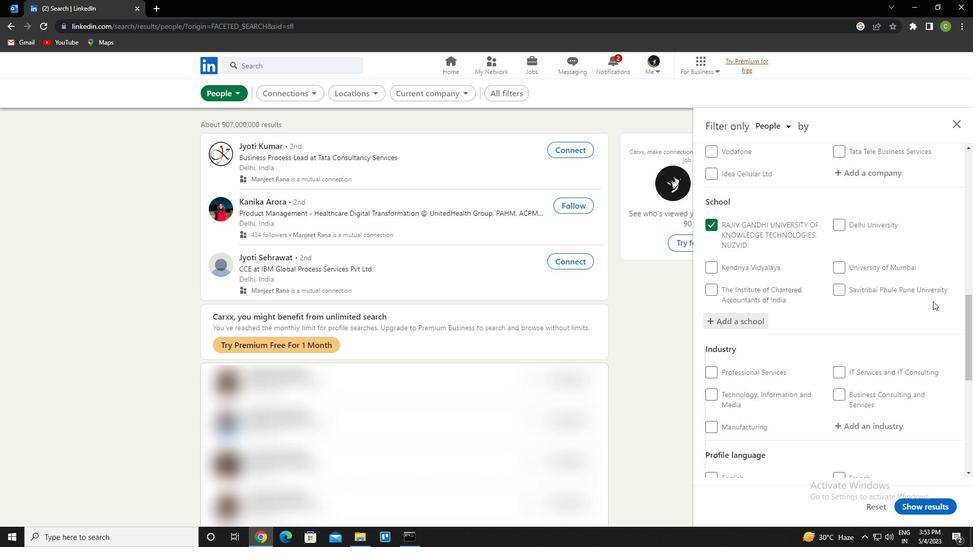 
Action: Mouse moved to (914, 314)
Screenshot: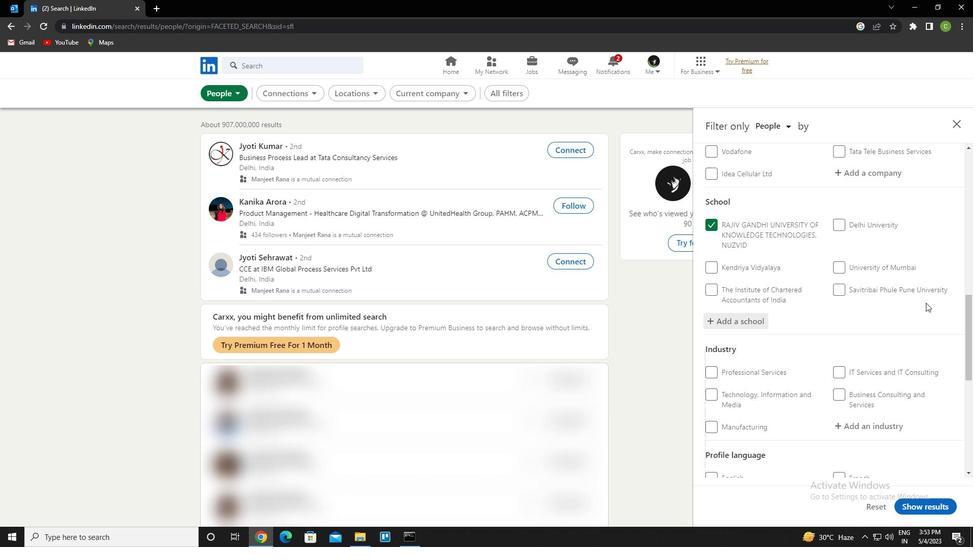 
Action: Mouse scrolled (914, 314) with delta (0, 0)
Screenshot: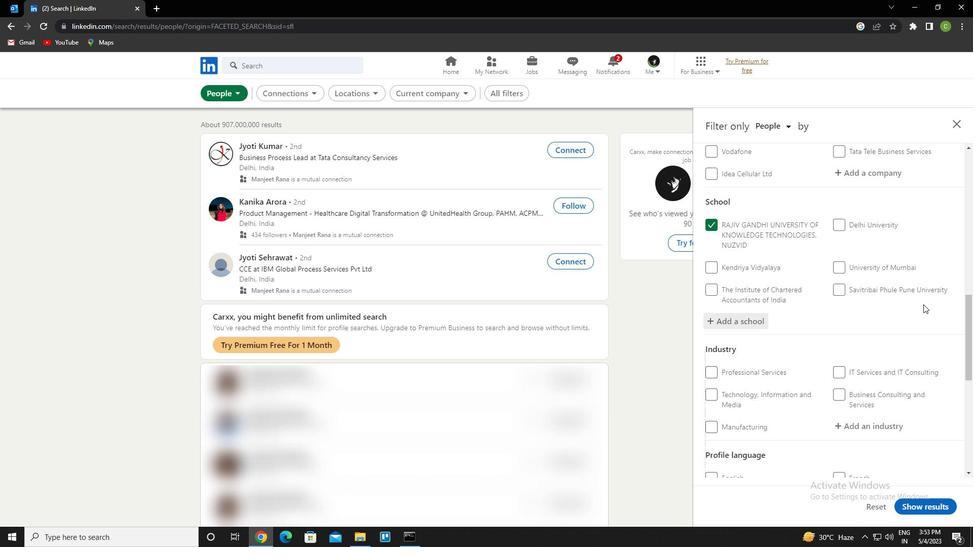 
Action: Mouse moved to (892, 328)
Screenshot: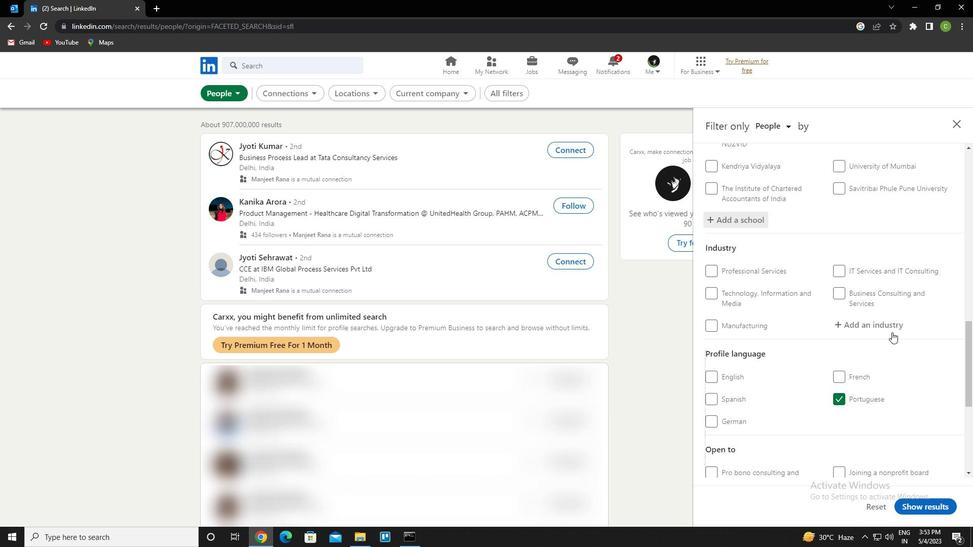 
Action: Mouse pressed left at (892, 328)
Screenshot: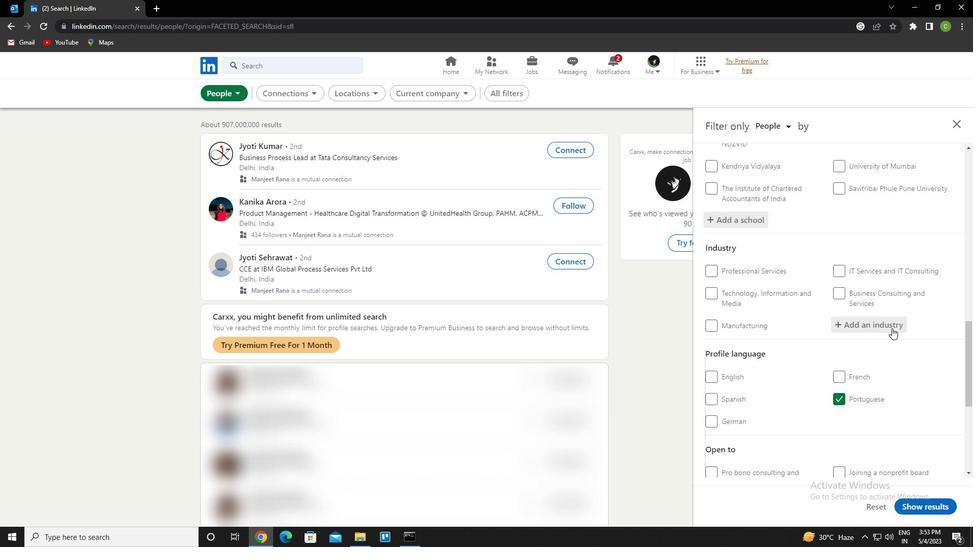 
Action: Key pressed <Key.caps_lock><Key.caps_lock>ctrl+S<Key.caps_lock>ports<Key.space>team<Key.down><Key.enter>
Screenshot: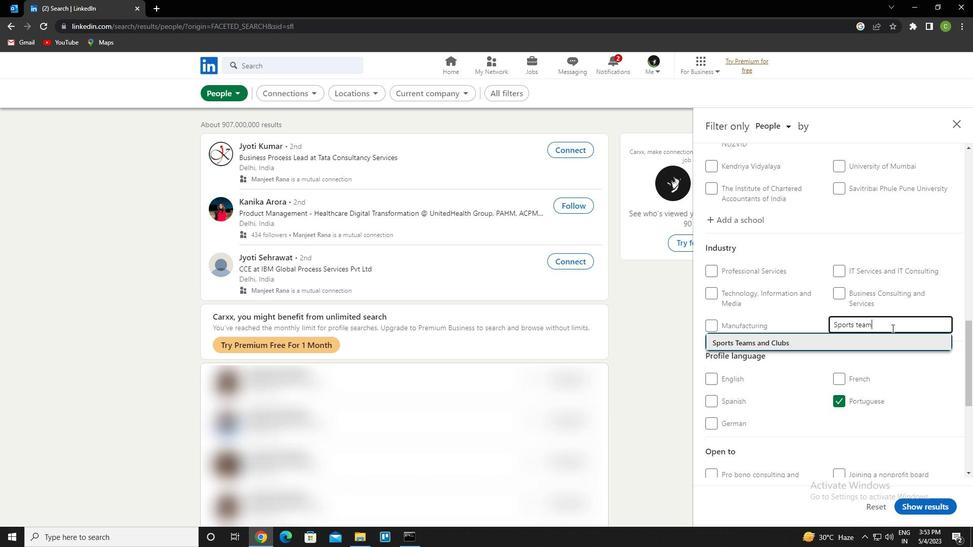
Action: Mouse moved to (892, 328)
Screenshot: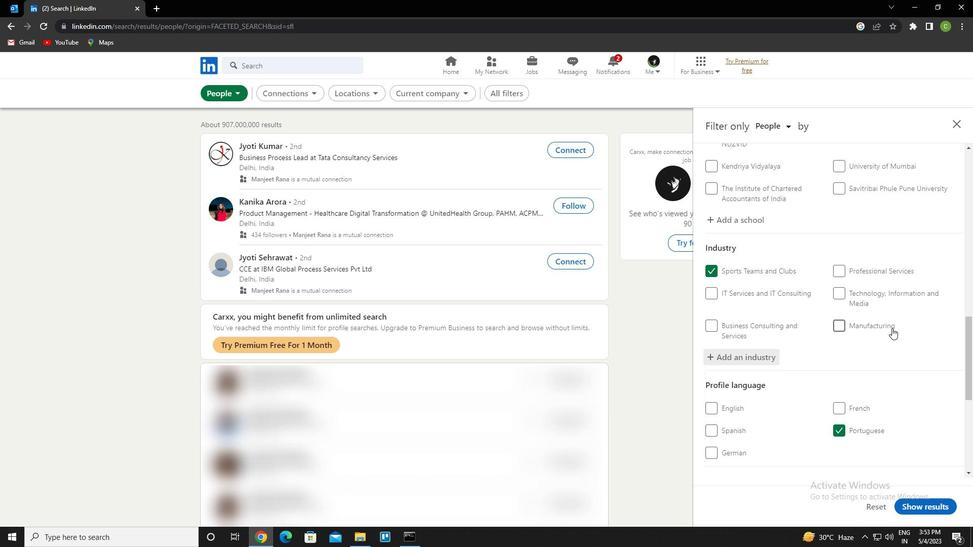 
Action: Mouse scrolled (892, 328) with delta (0, 0)
Screenshot: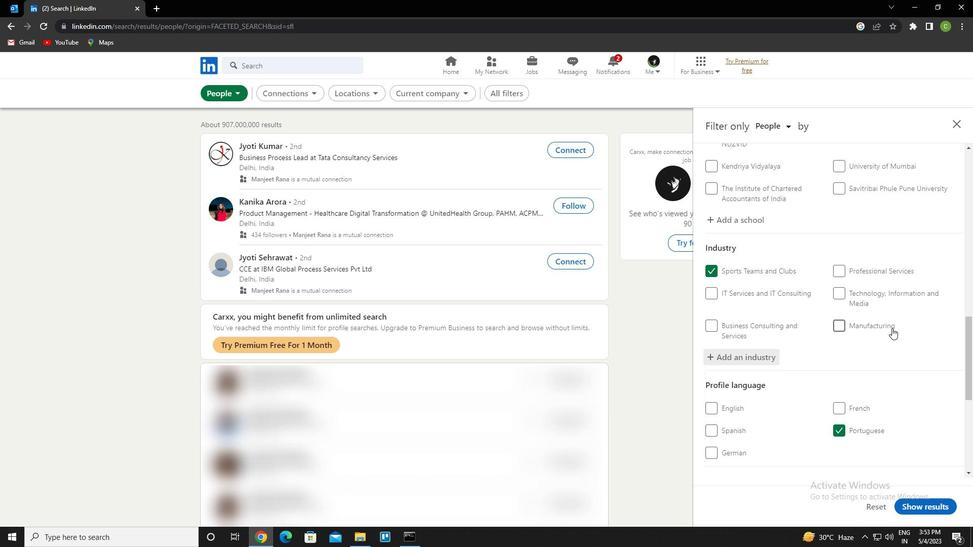 
Action: Mouse moved to (887, 332)
Screenshot: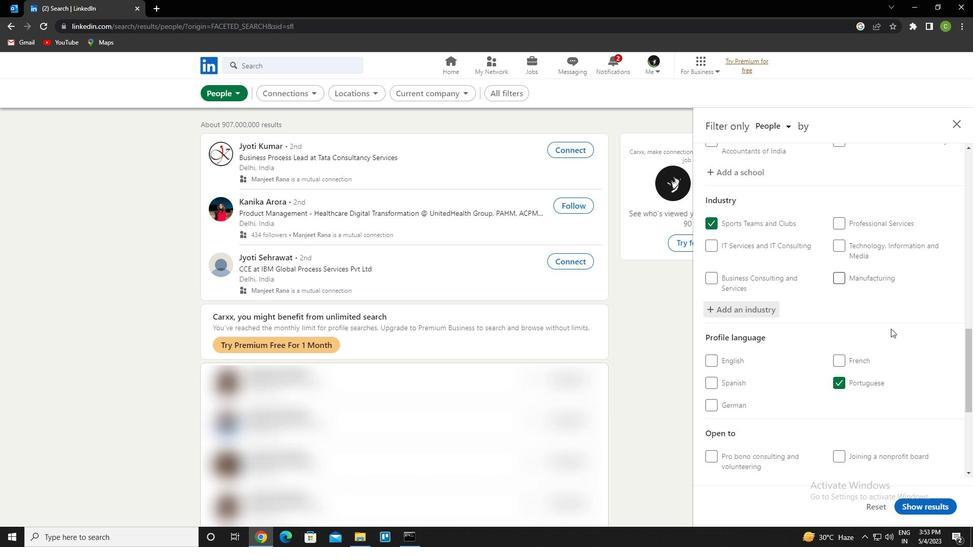 
Action: Mouse scrolled (887, 331) with delta (0, 0)
Screenshot: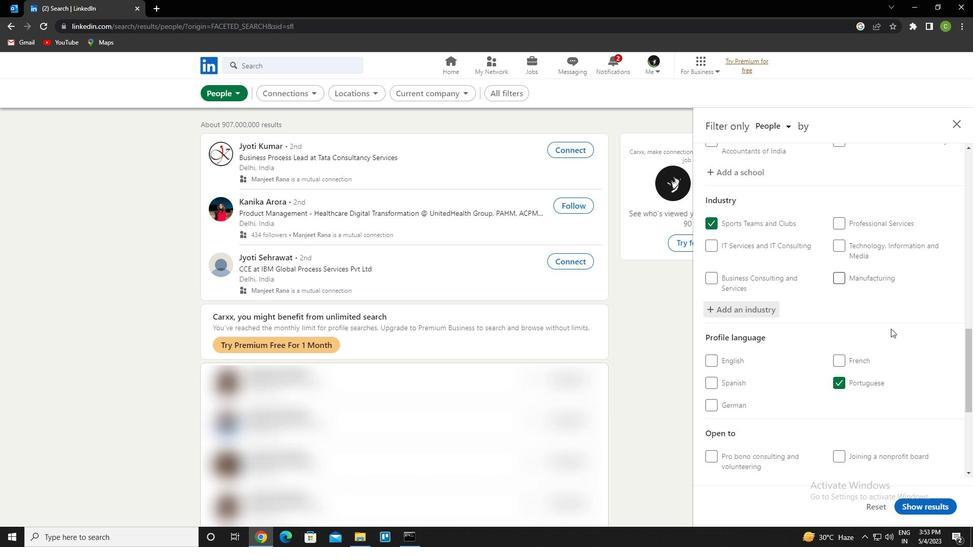 
Action: Mouse moved to (884, 337)
Screenshot: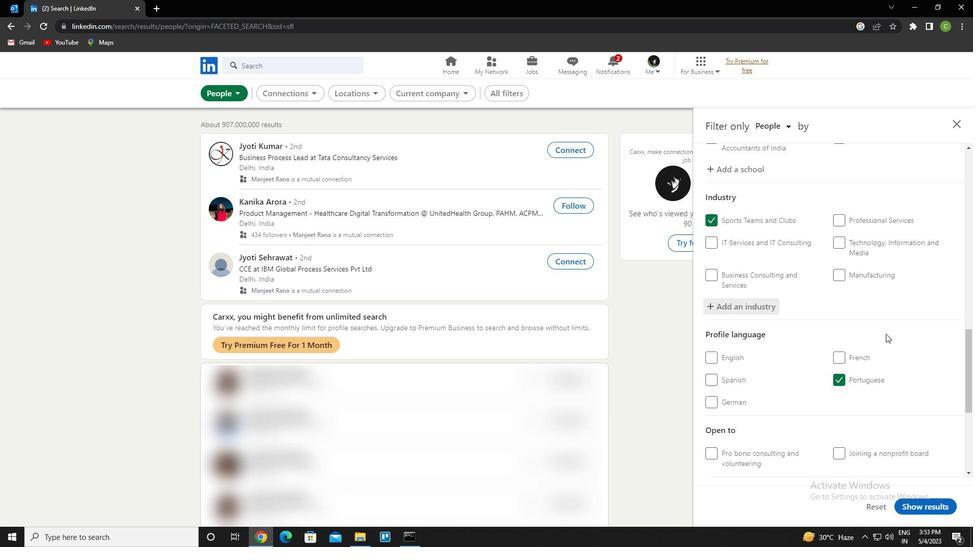 
Action: Mouse scrolled (884, 336) with delta (0, 0)
Screenshot: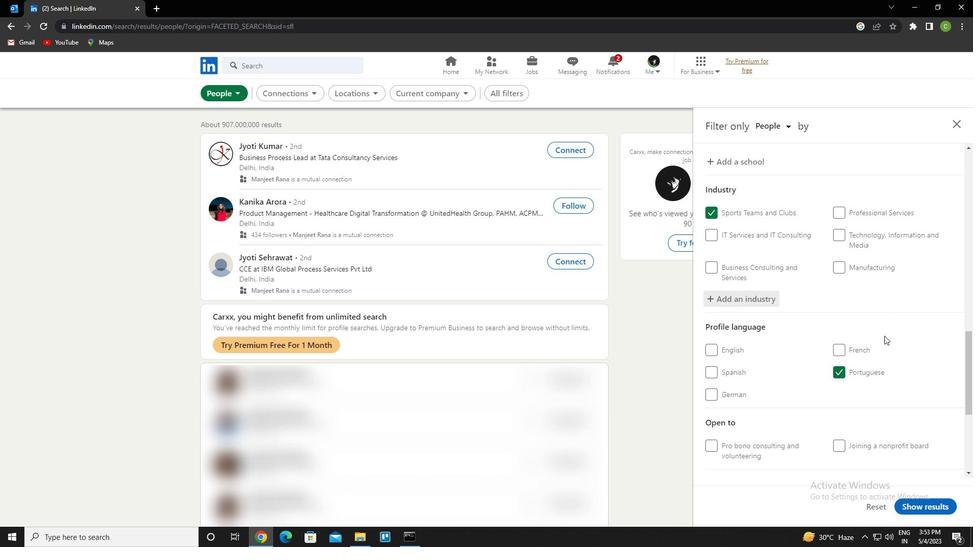 
Action: Mouse moved to (881, 341)
Screenshot: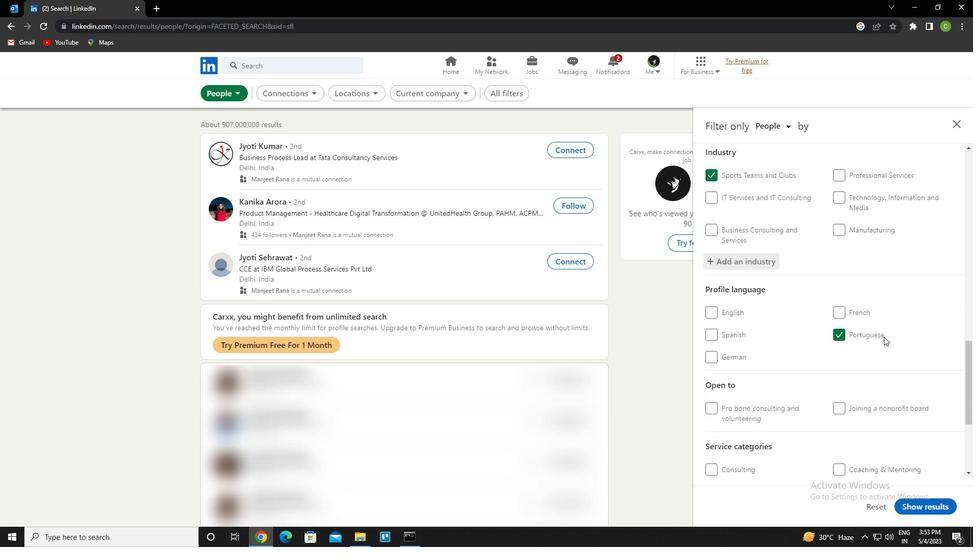 
Action: Mouse scrolled (881, 341) with delta (0, 0)
Screenshot: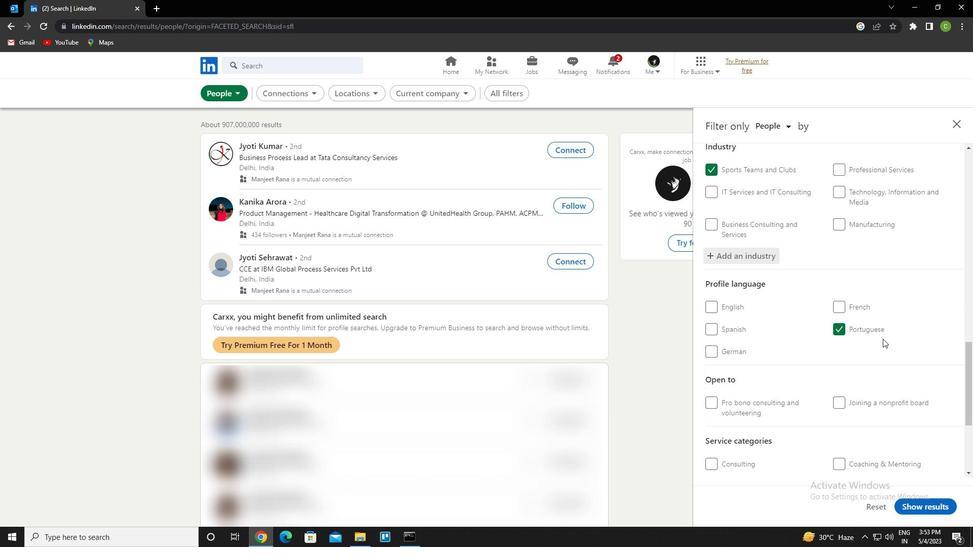 
Action: Mouse moved to (879, 344)
Screenshot: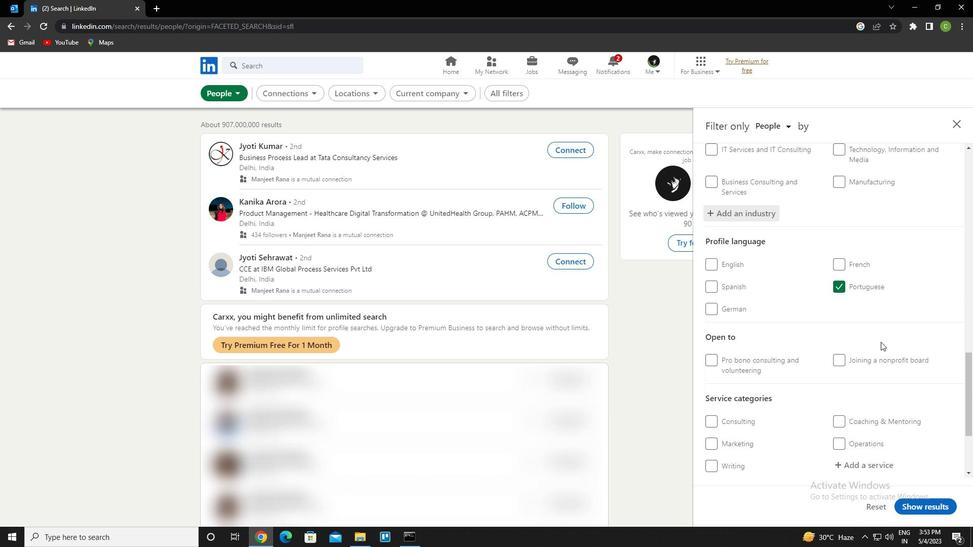 
Action: Mouse scrolled (879, 343) with delta (0, 0)
Screenshot: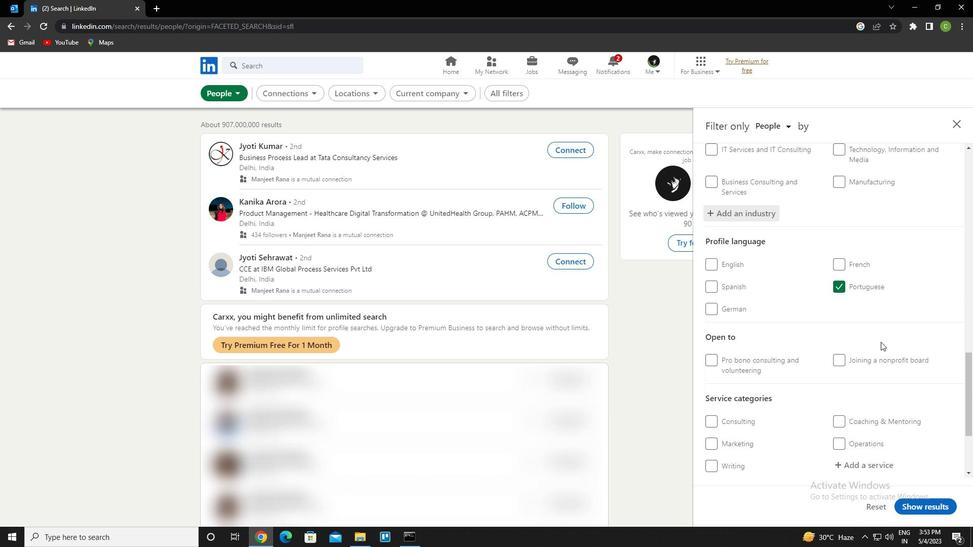
Action: Mouse moved to (864, 354)
Screenshot: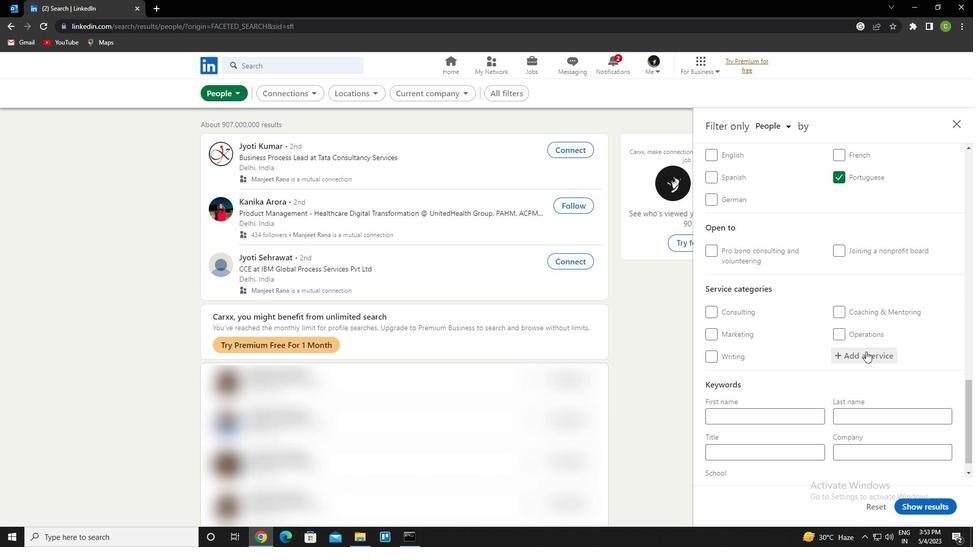 
Action: Mouse pressed left at (864, 354)
Screenshot: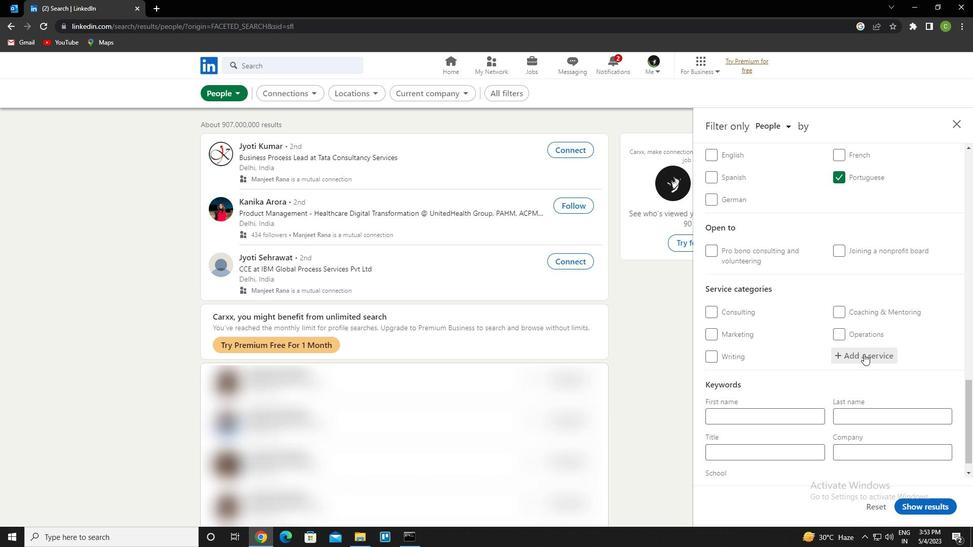 
Action: Key pressed <Key.caps_lock>p<Key.caps_lock>ortrait<Key.space>hoto<Key.backspace><Key.backspace><Key.backspace><Key.backspace>photo<Key.down><Key.enter>
Screenshot: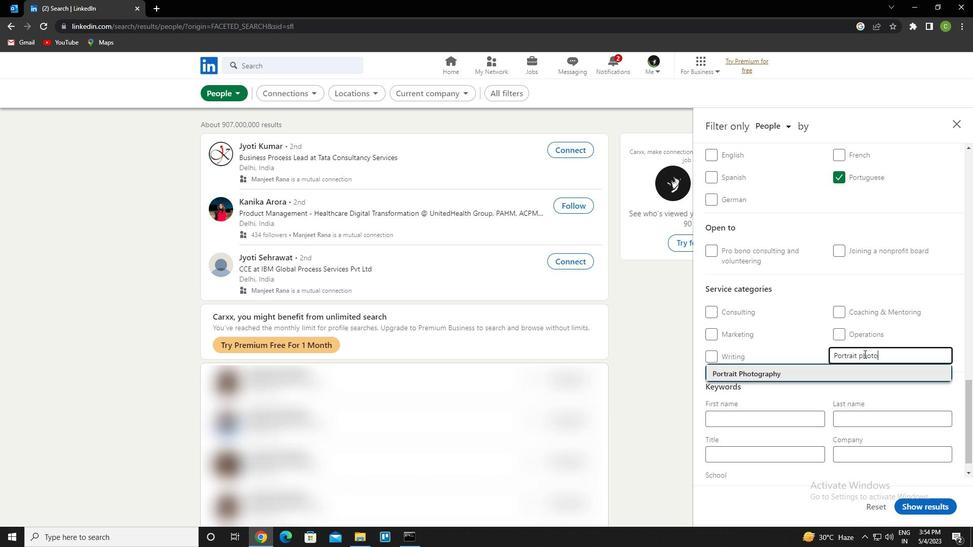 
Action: Mouse moved to (876, 347)
Screenshot: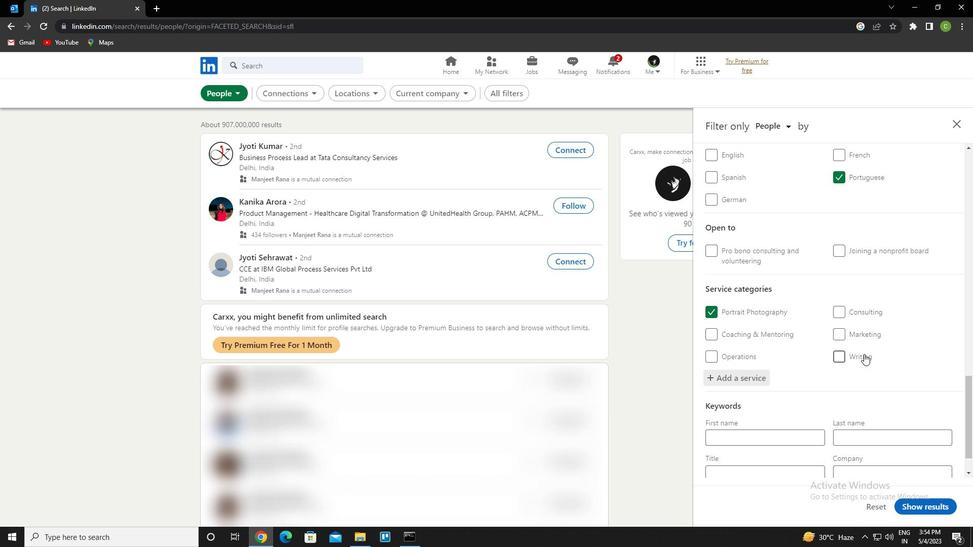 
Action: Mouse scrolled (876, 347) with delta (0, 0)
Screenshot: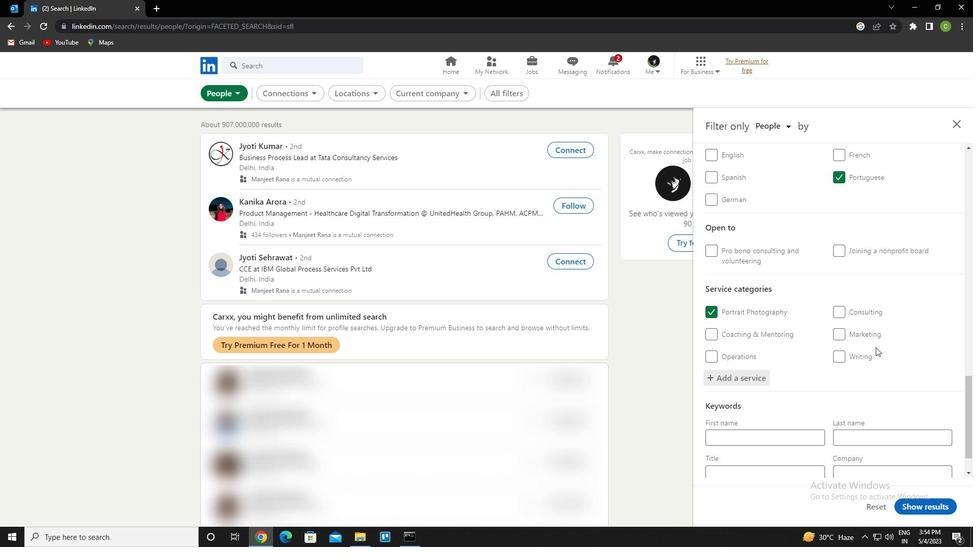 
Action: Mouse scrolled (876, 347) with delta (0, 0)
Screenshot: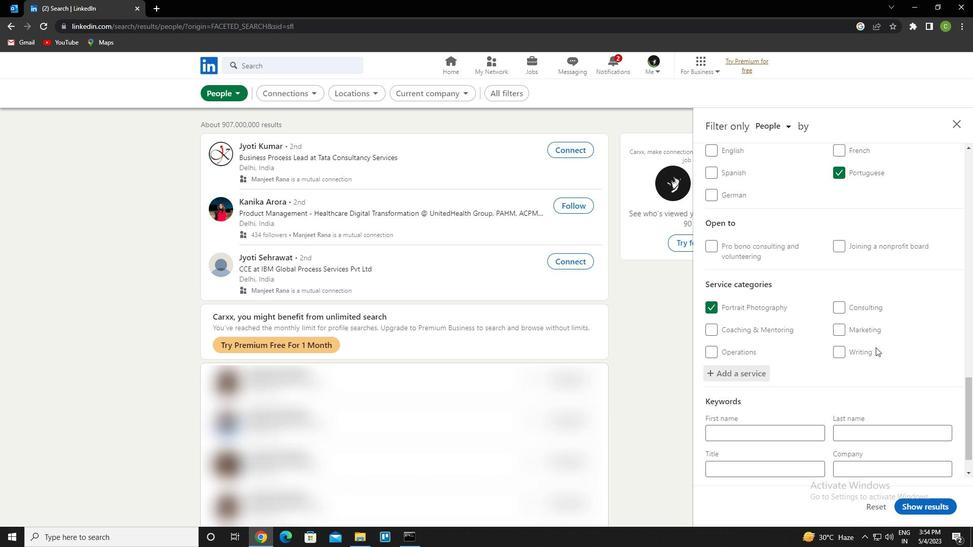 
Action: Mouse scrolled (876, 347) with delta (0, 0)
Screenshot: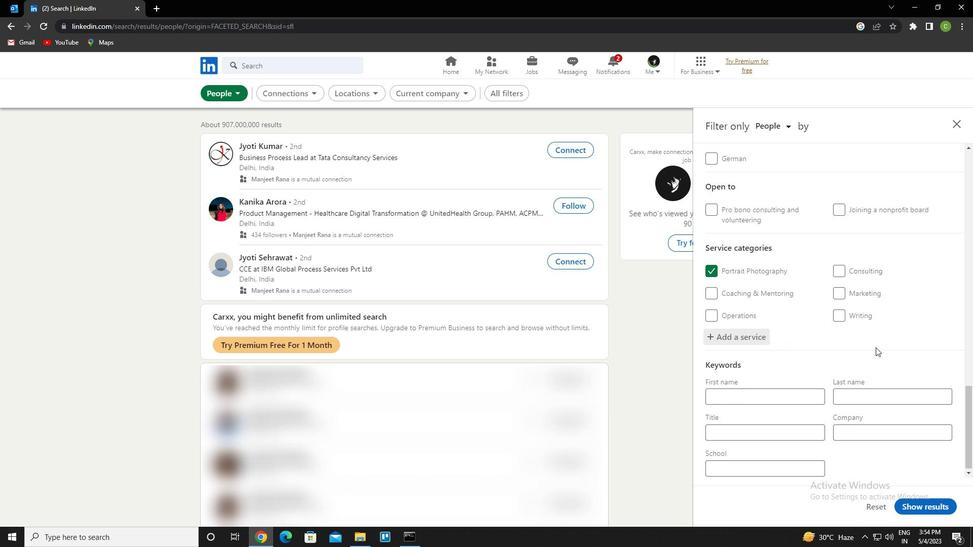 
Action: Mouse scrolled (876, 347) with delta (0, 0)
Screenshot: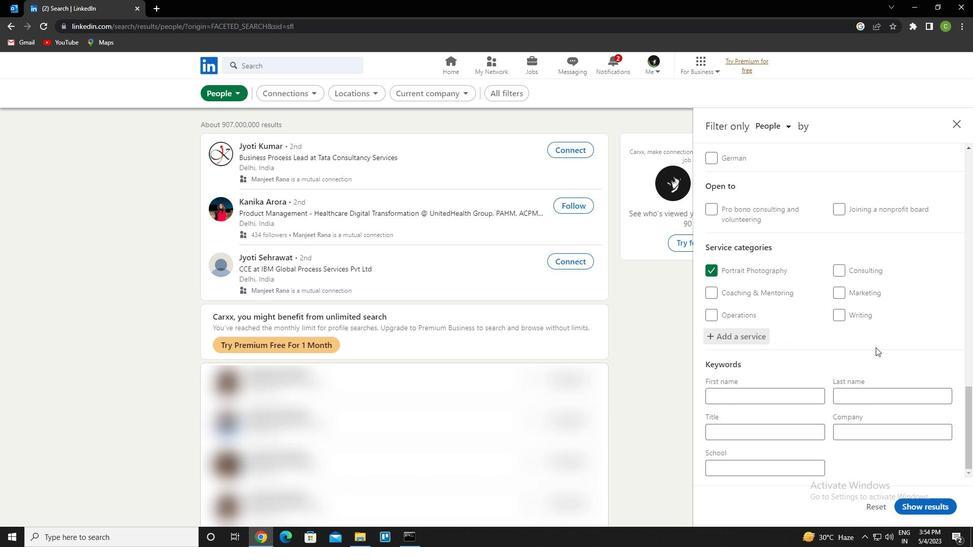 
Action: Mouse scrolled (876, 347) with delta (0, 0)
Screenshot: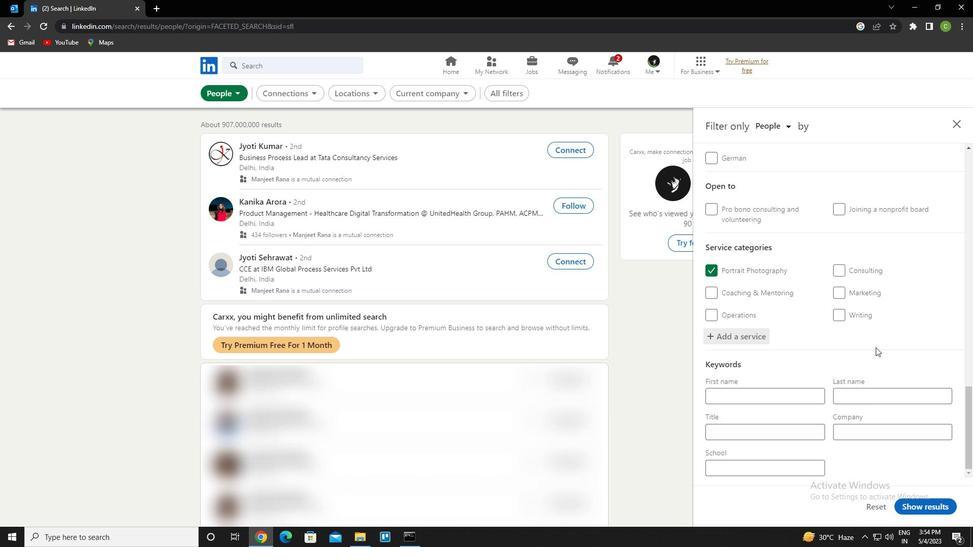 
Action: Mouse moved to (782, 438)
Screenshot: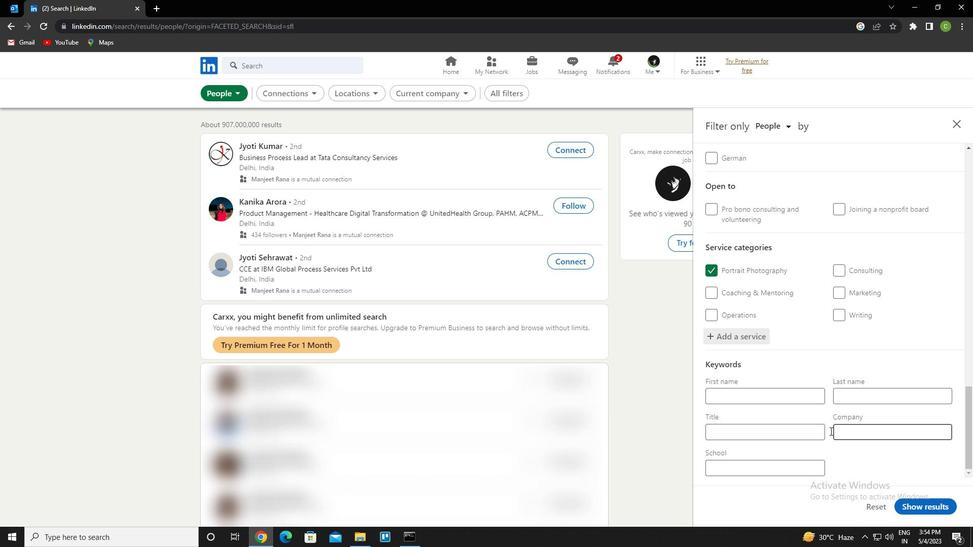 
Action: Mouse pressed left at (782, 438)
Screenshot: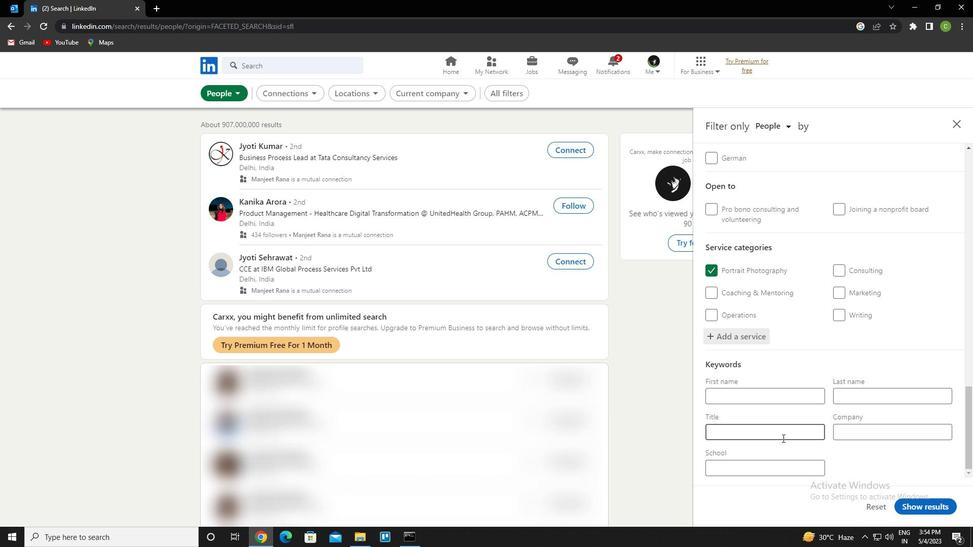 
Action: Mouse moved to (779, 438)
Screenshot: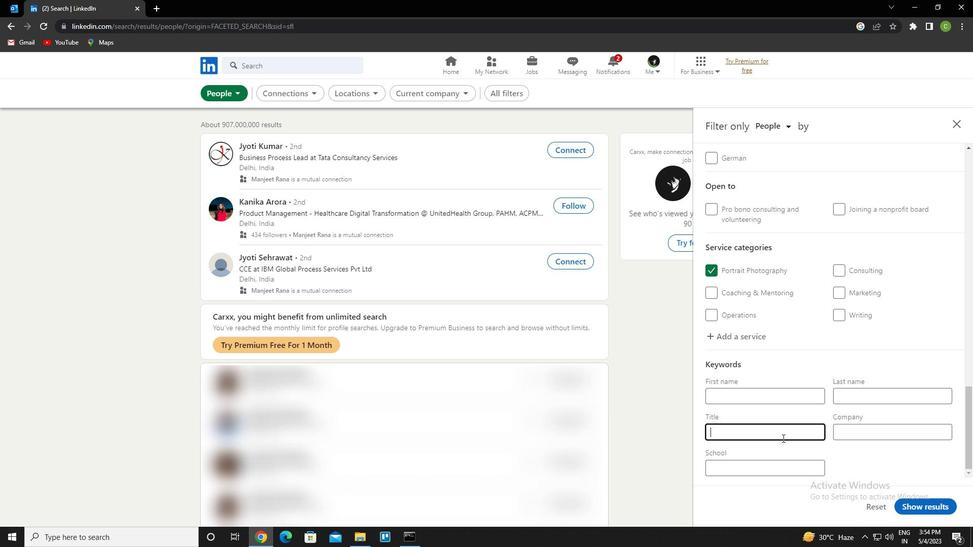 
Action: Key pressed <Key.caps_lock>c<Key.caps_lock>aregiver
Screenshot: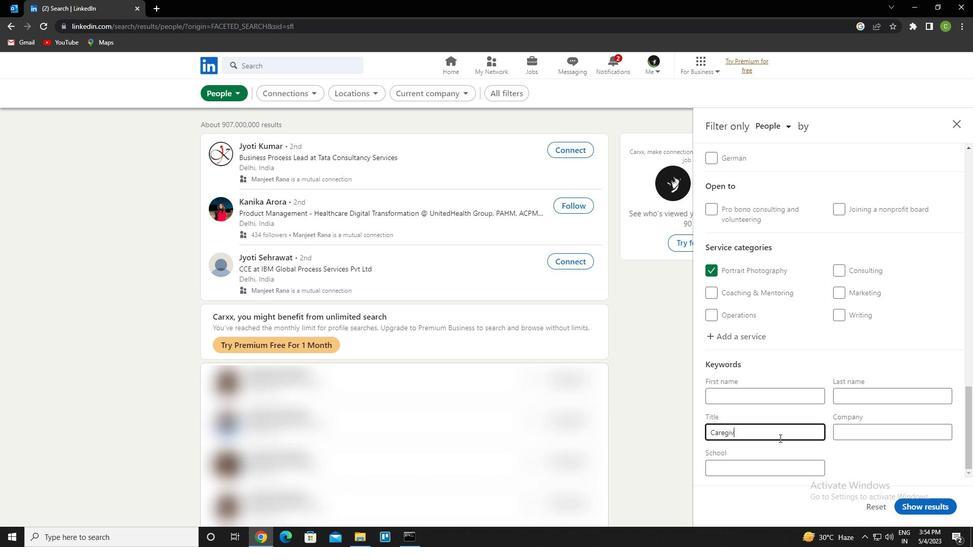 
Action: Mouse moved to (924, 502)
Screenshot: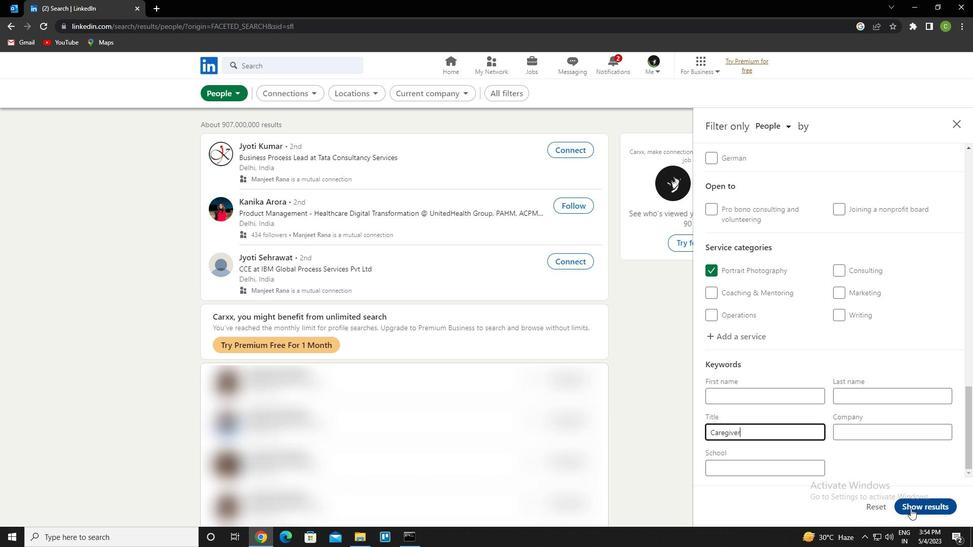 
Action: Mouse pressed left at (924, 502)
Screenshot: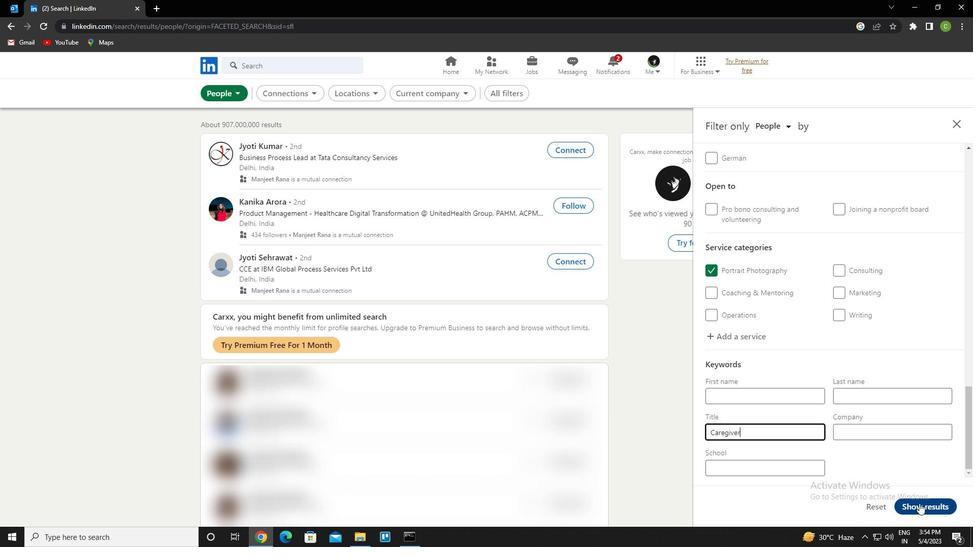 
Action: Mouse moved to (610, 462)
Screenshot: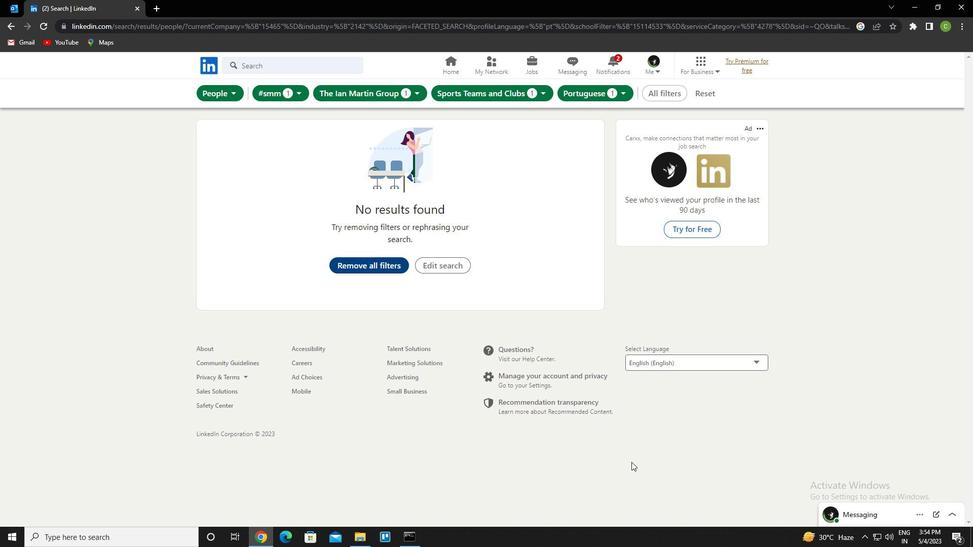
